 Task: Find connections with filter location Basni with filter topic #job with filter profile language Potuguese with filter current company Kotak Life with filter school BABU BANARASI DAS NORTHERN INDIA INSTITUTE OF TECHNOLOGY, LUCKNOW with filter industry Public Assistance Programs with filter service category Technical with filter keywords title Chief
Action: Mouse moved to (501, 65)
Screenshot: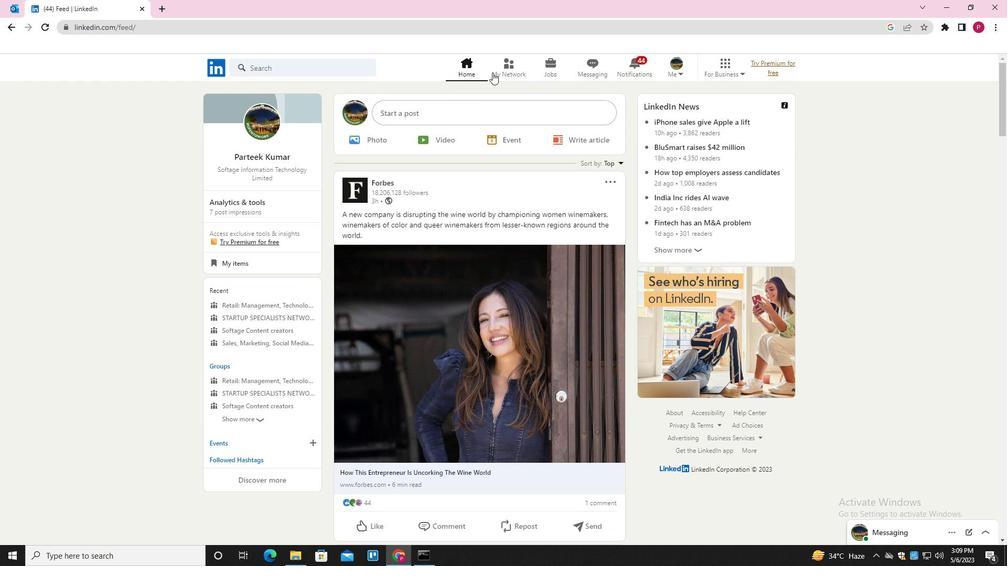 
Action: Mouse pressed left at (501, 65)
Screenshot: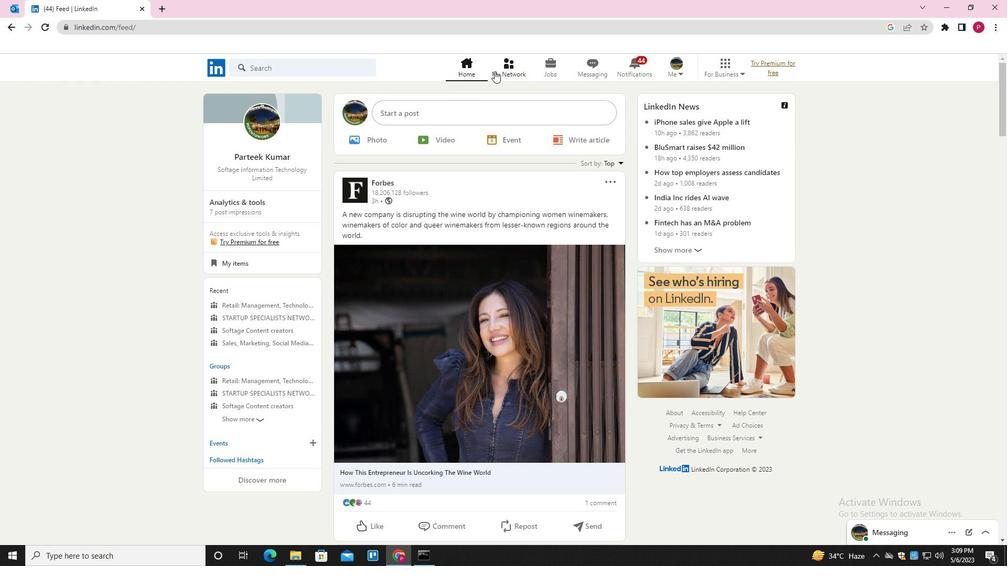 
Action: Mouse moved to (502, 74)
Screenshot: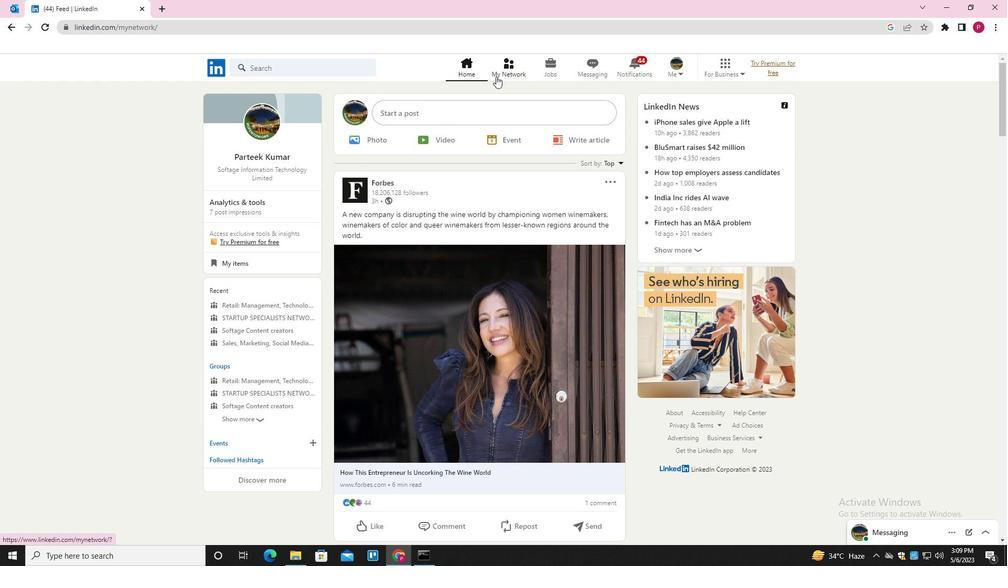 
Action: Mouse pressed left at (502, 74)
Screenshot: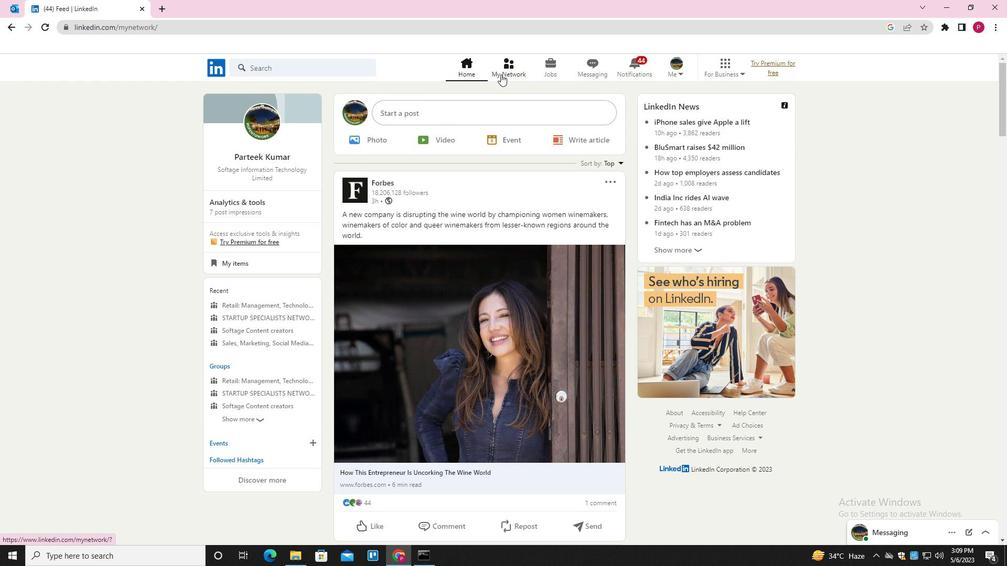 
Action: Mouse moved to (332, 127)
Screenshot: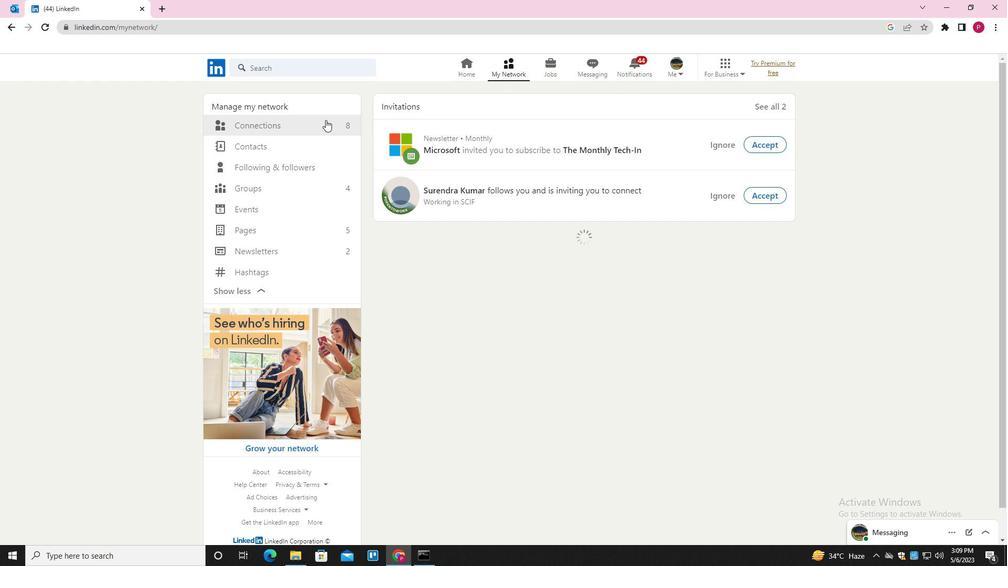 
Action: Mouse pressed left at (332, 127)
Screenshot: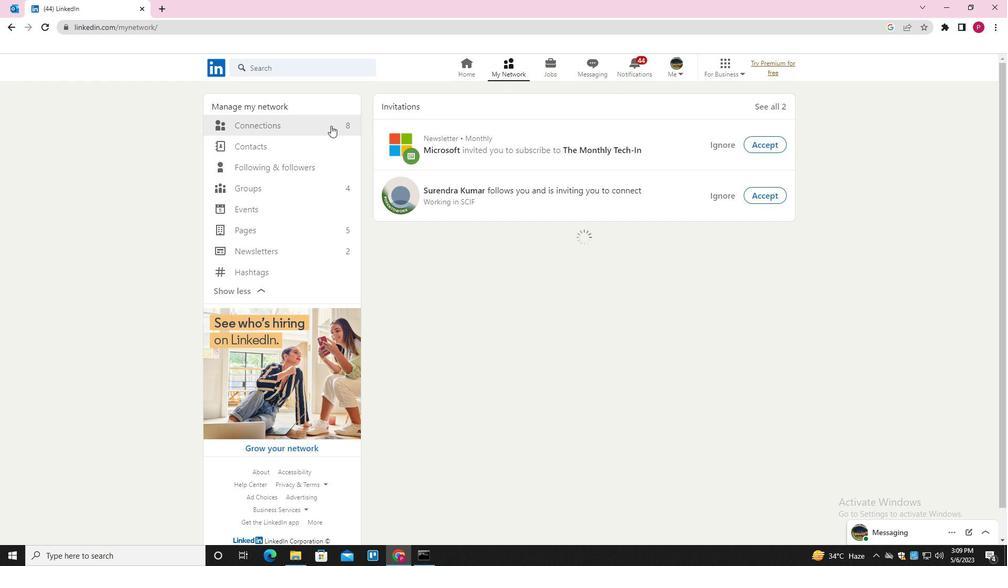 
Action: Mouse moved to (338, 127)
Screenshot: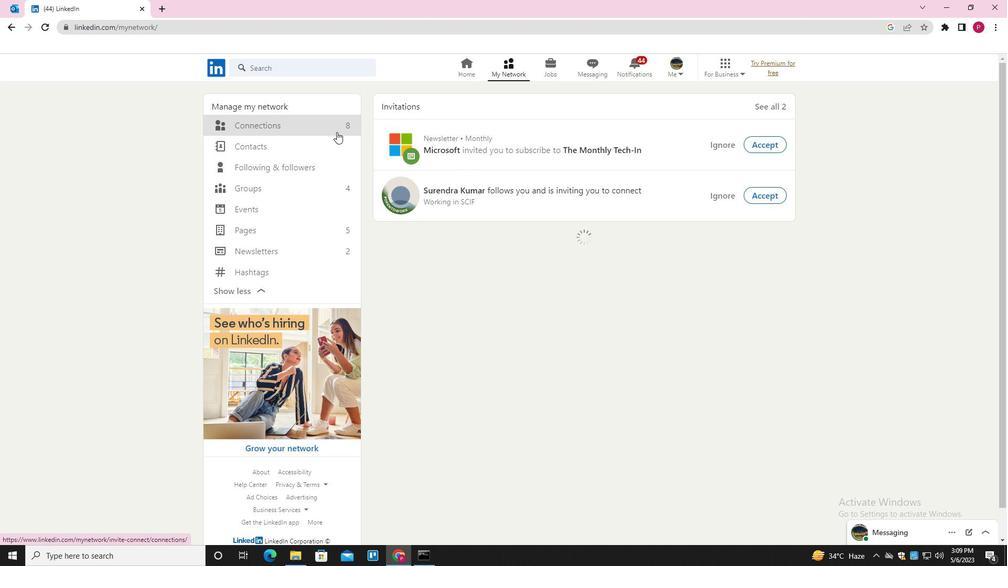 
Action: Mouse pressed left at (338, 127)
Screenshot: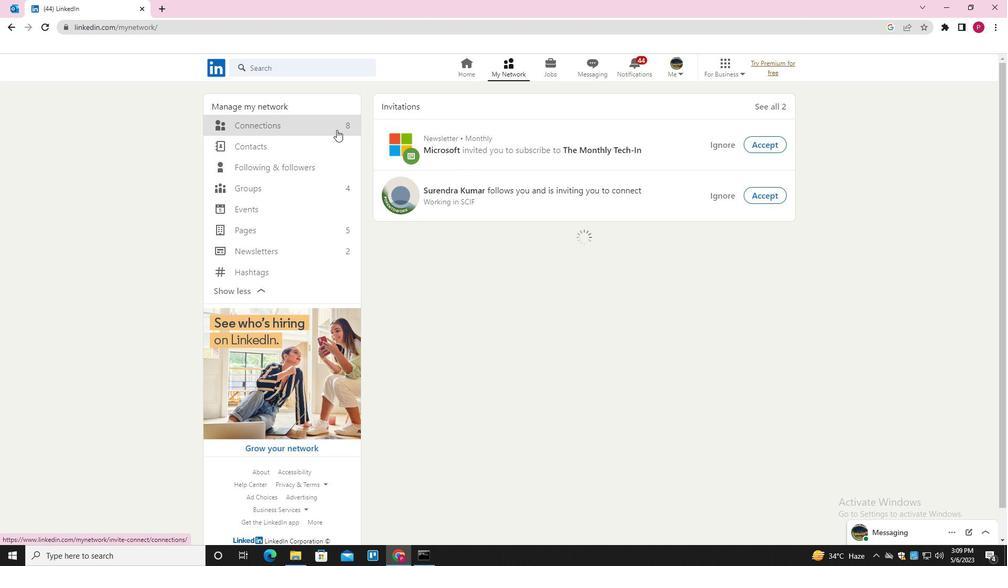 
Action: Mouse moved to (569, 118)
Screenshot: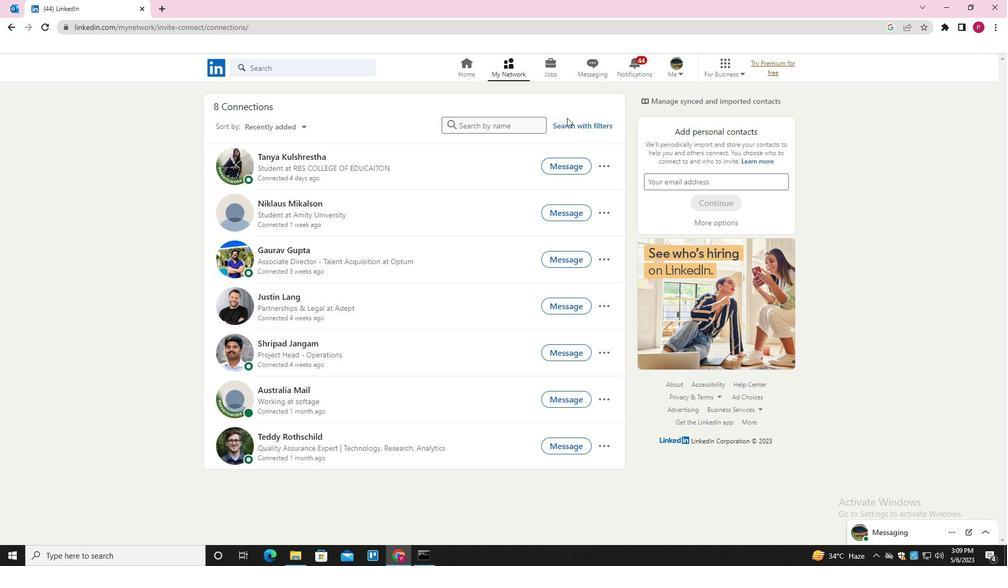 
Action: Mouse pressed left at (569, 118)
Screenshot: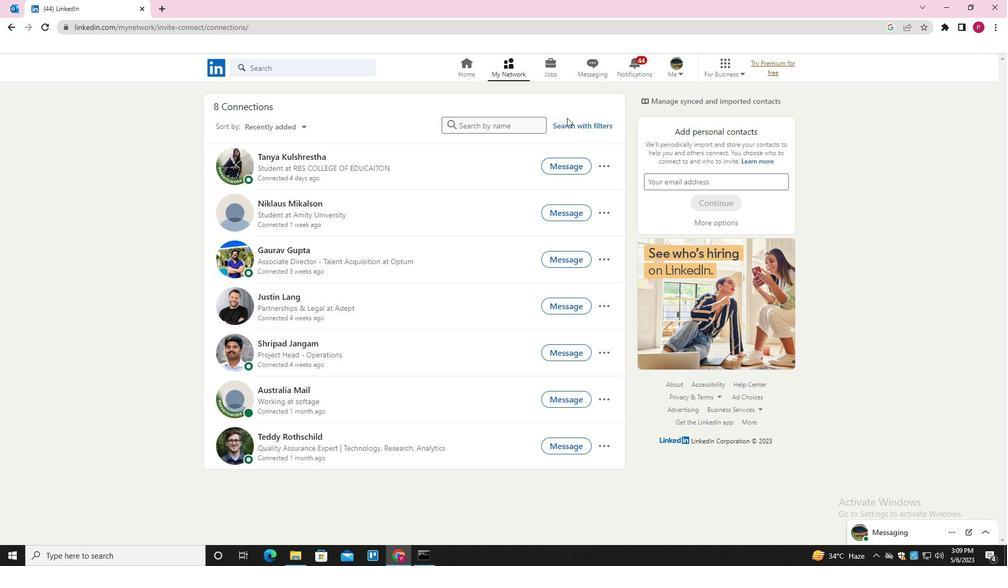 
Action: Mouse moved to (572, 121)
Screenshot: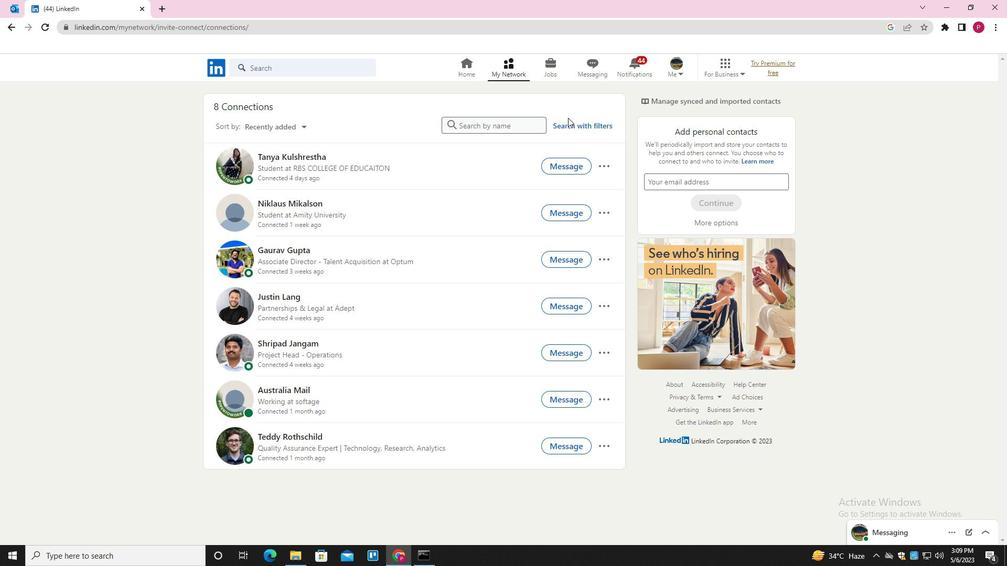 
Action: Mouse pressed left at (572, 121)
Screenshot: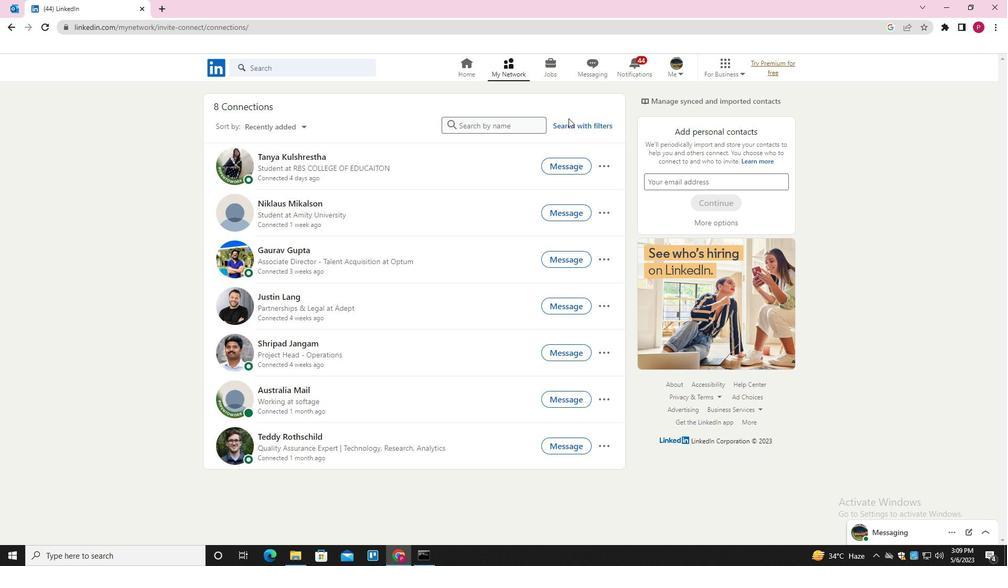 
Action: Mouse moved to (537, 94)
Screenshot: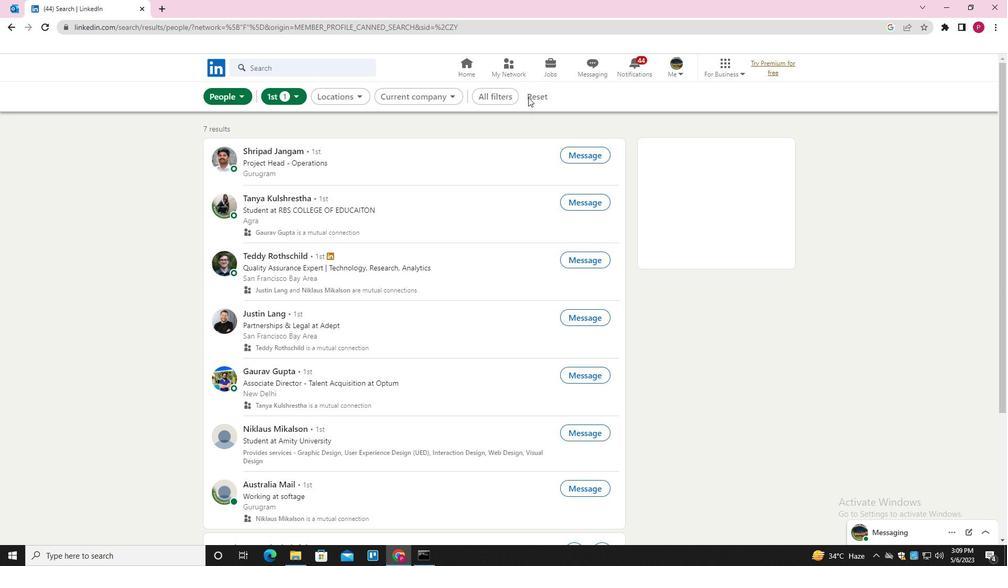 
Action: Mouse pressed left at (537, 94)
Screenshot: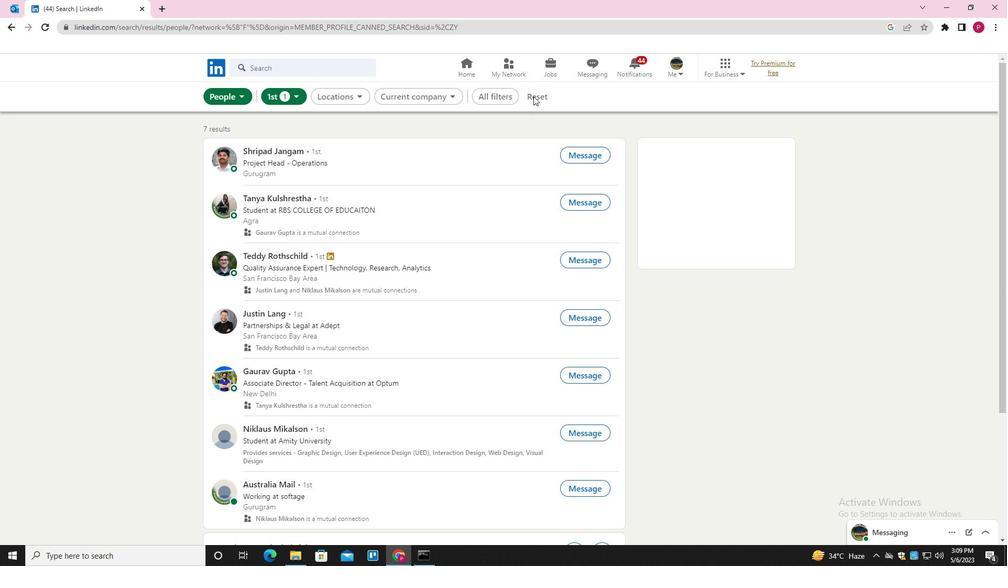 
Action: Mouse moved to (512, 96)
Screenshot: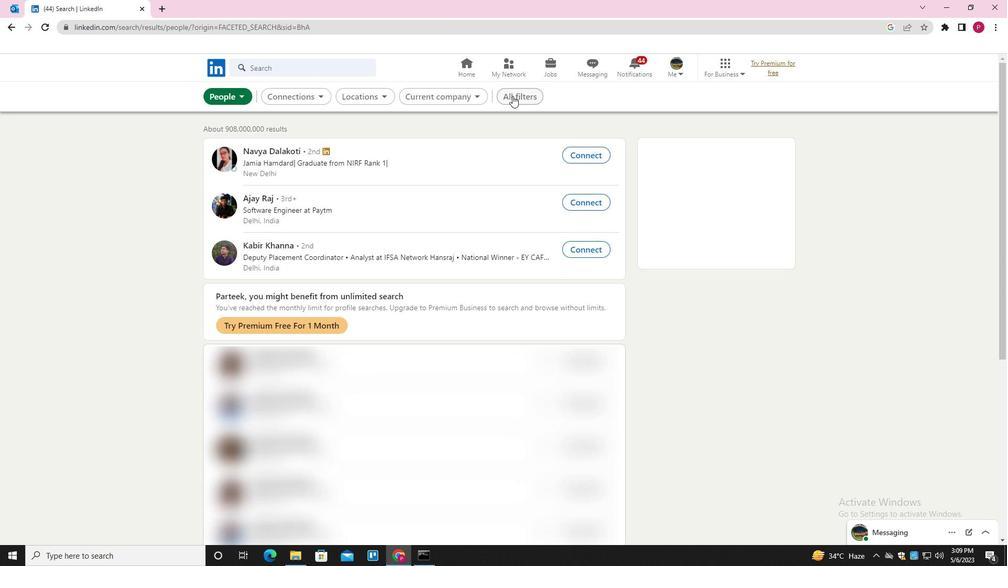 
Action: Mouse pressed left at (512, 96)
Screenshot: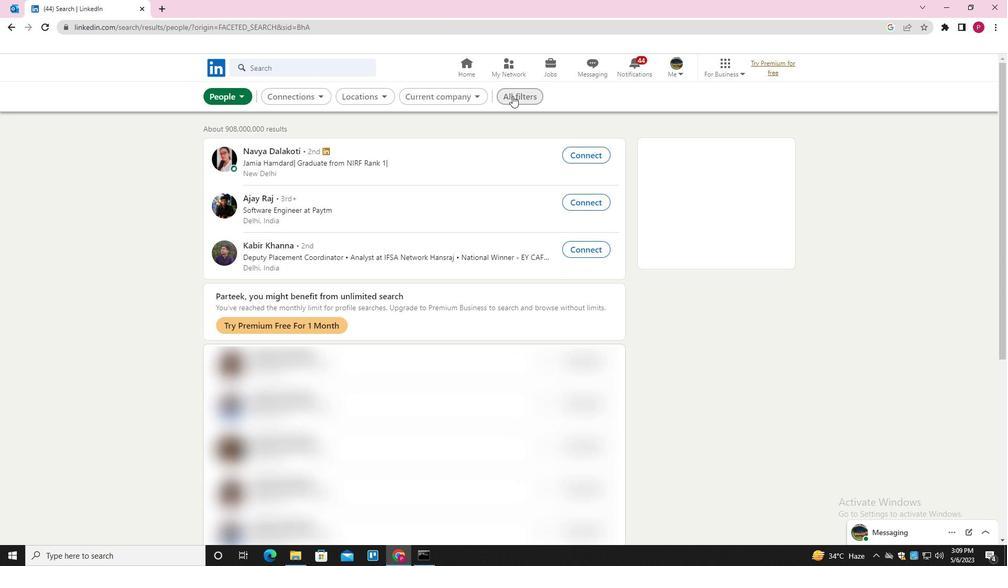 
Action: Mouse moved to (877, 302)
Screenshot: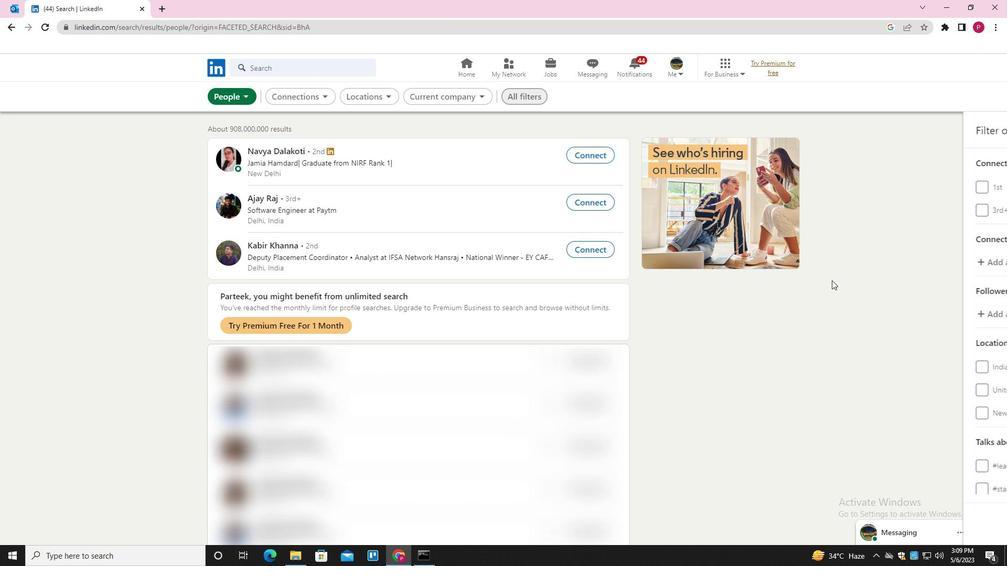 
Action: Mouse scrolled (877, 301) with delta (0, 0)
Screenshot: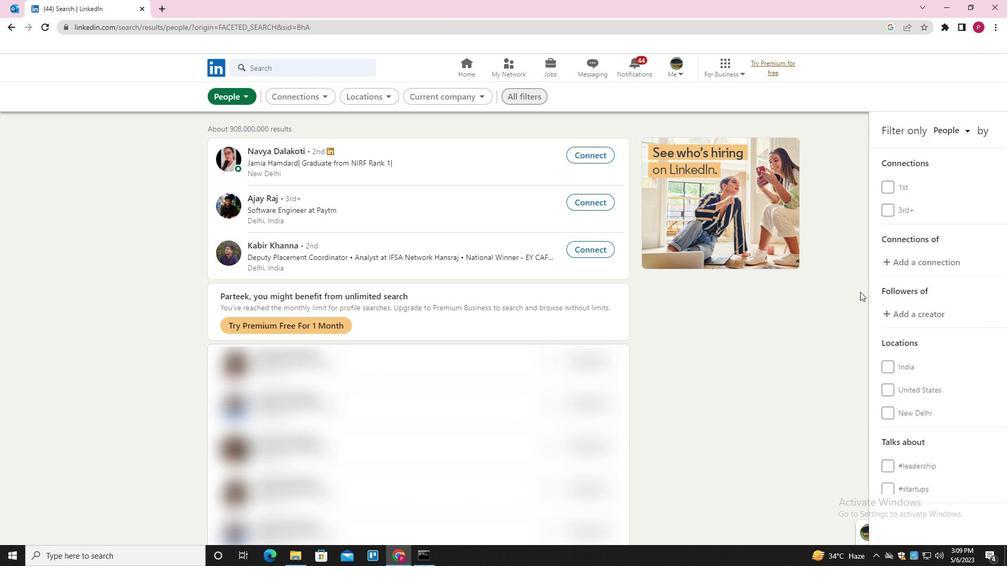 
Action: Mouse moved to (878, 303)
Screenshot: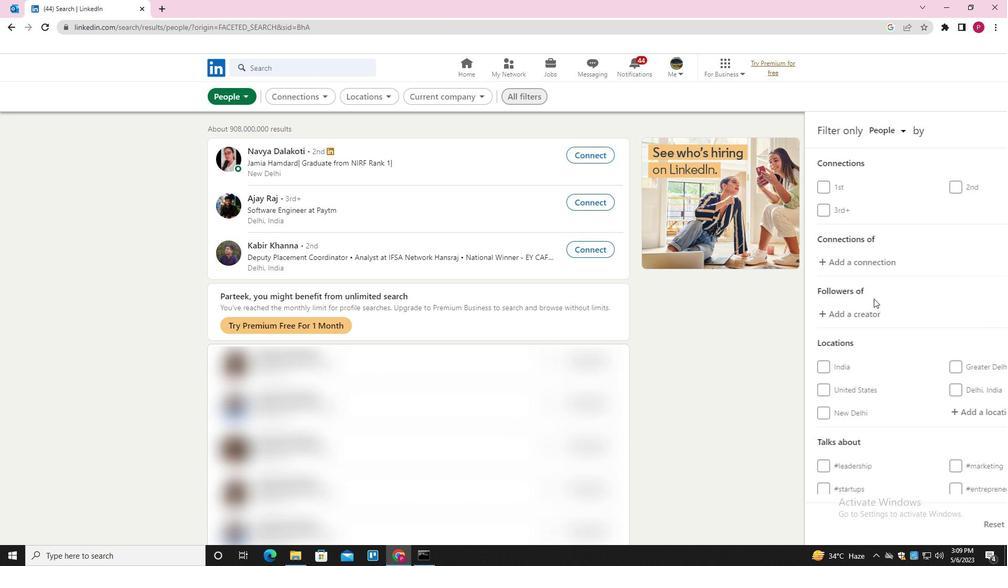 
Action: Mouse scrolled (878, 303) with delta (0, 0)
Screenshot: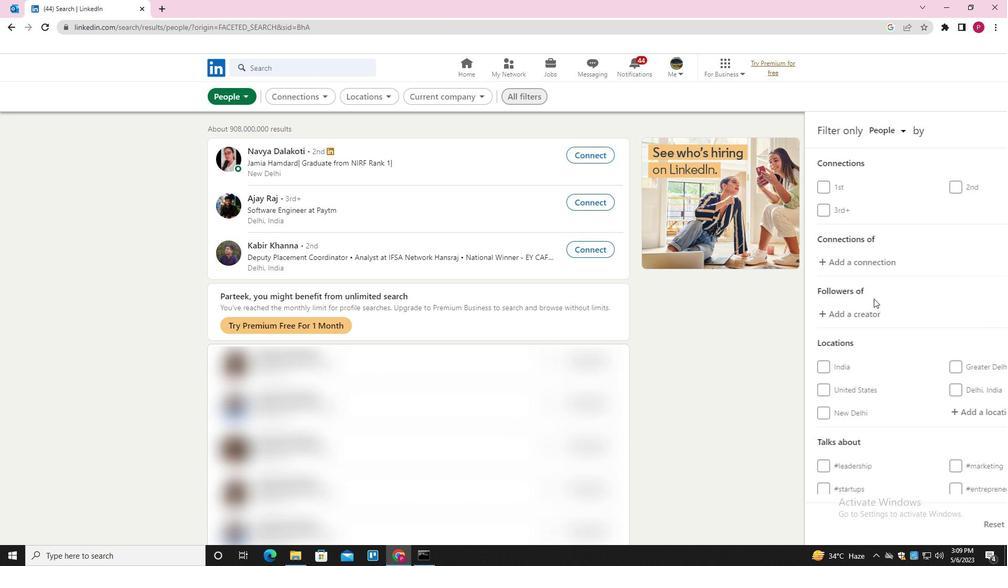 
Action: Mouse moved to (879, 307)
Screenshot: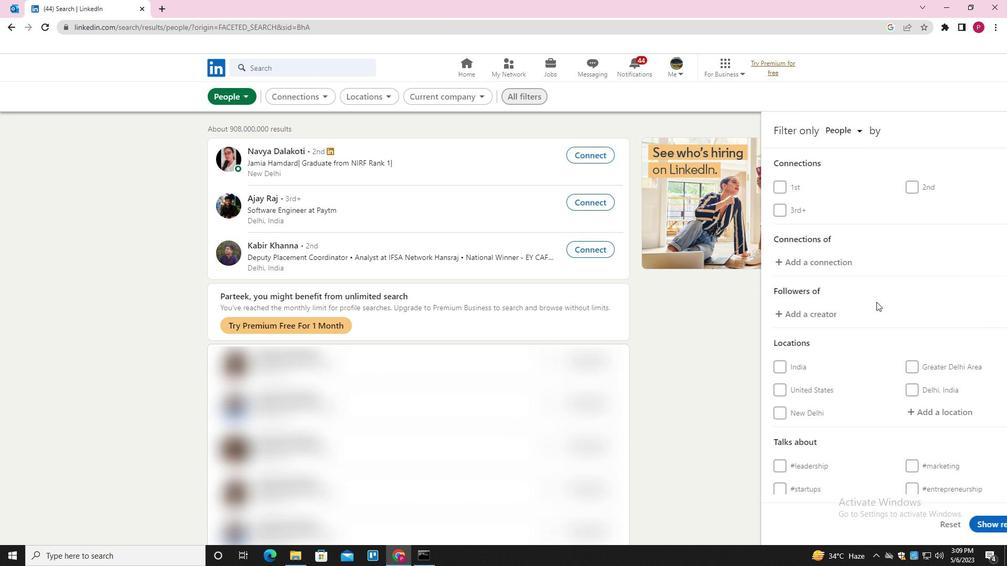 
Action: Mouse scrolled (879, 306) with delta (0, 0)
Screenshot: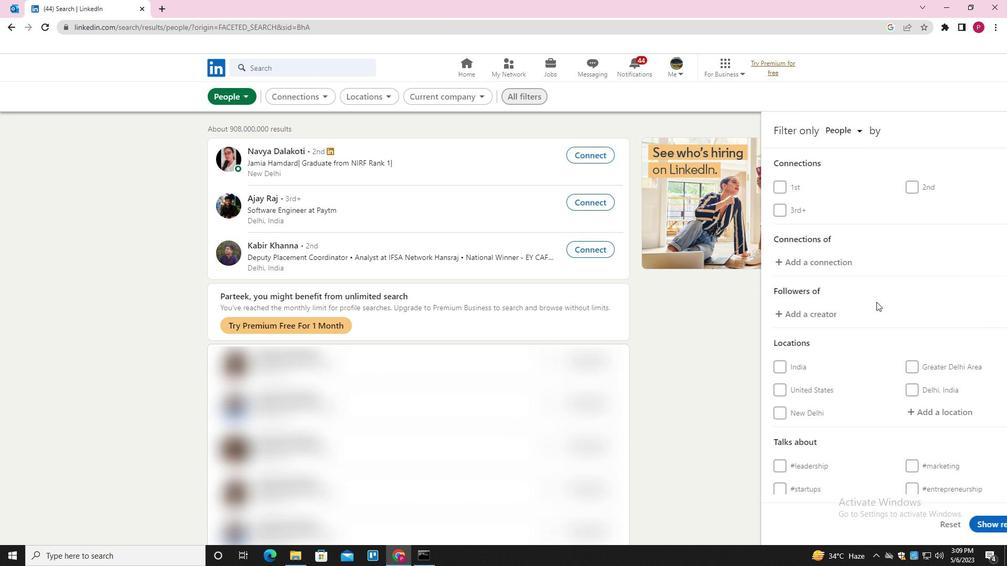 
Action: Mouse moved to (905, 250)
Screenshot: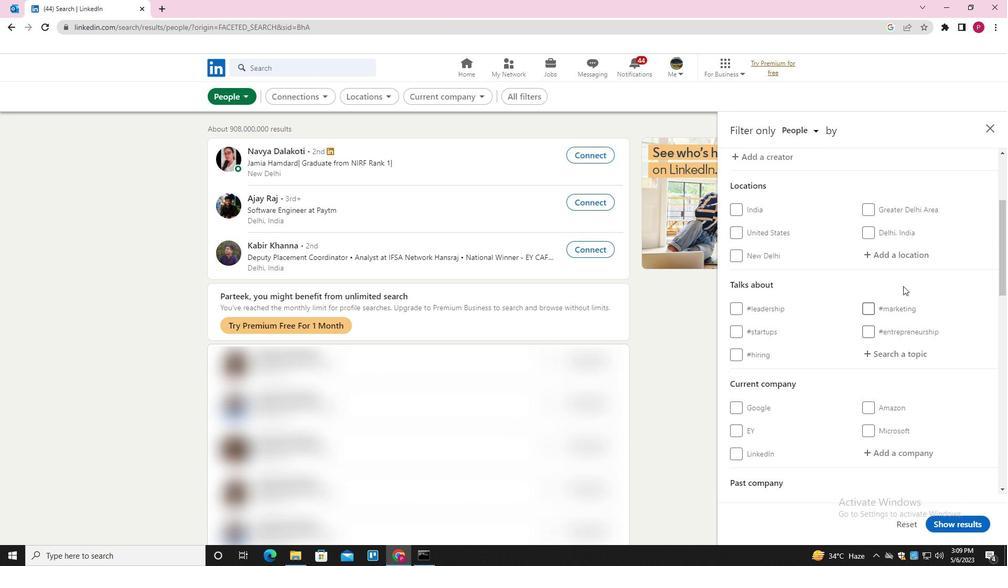
Action: Mouse pressed left at (905, 250)
Screenshot: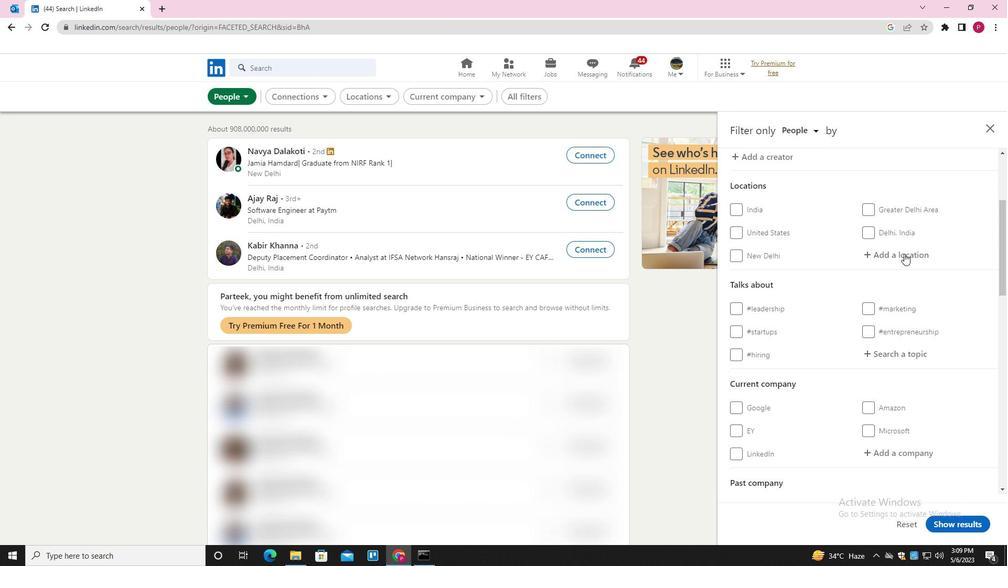 
Action: Key pressed <Key.shift><Key.shift><Key.shift><Key.shift><Key.shift><Key.shift><Key.shift><Key.shift><Key.shift><Key.shift><Key.shift><Key.shift><Key.shift><Key.shift><Key.shift>N<Key.backspace>BASNI
Screenshot: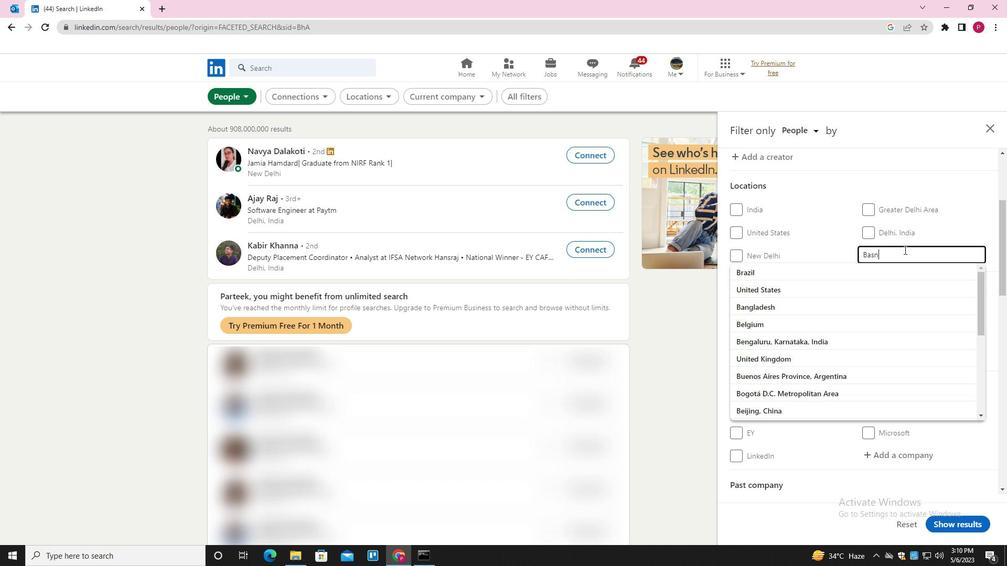 
Action: Mouse moved to (917, 280)
Screenshot: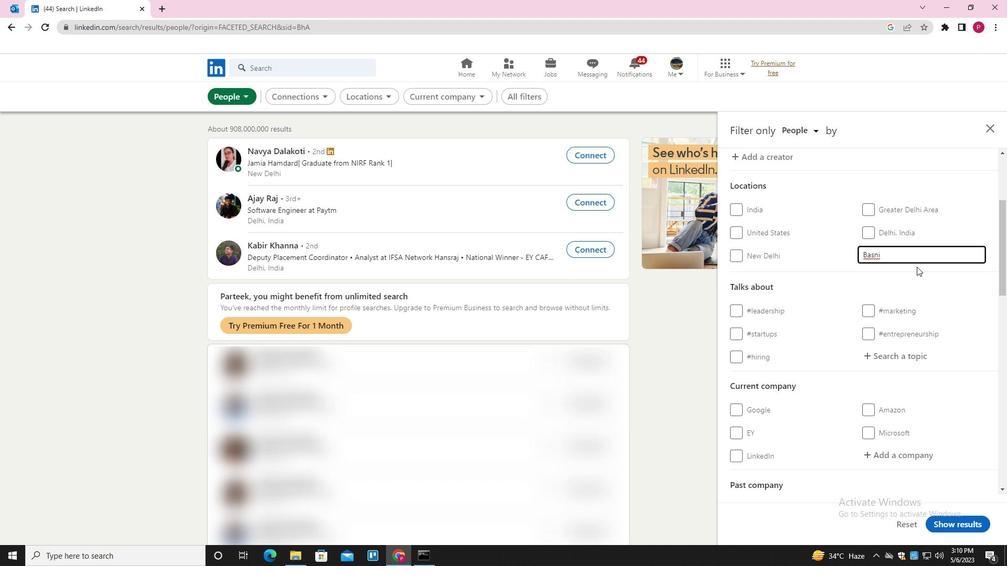 
Action: Mouse scrolled (917, 280) with delta (0, 0)
Screenshot: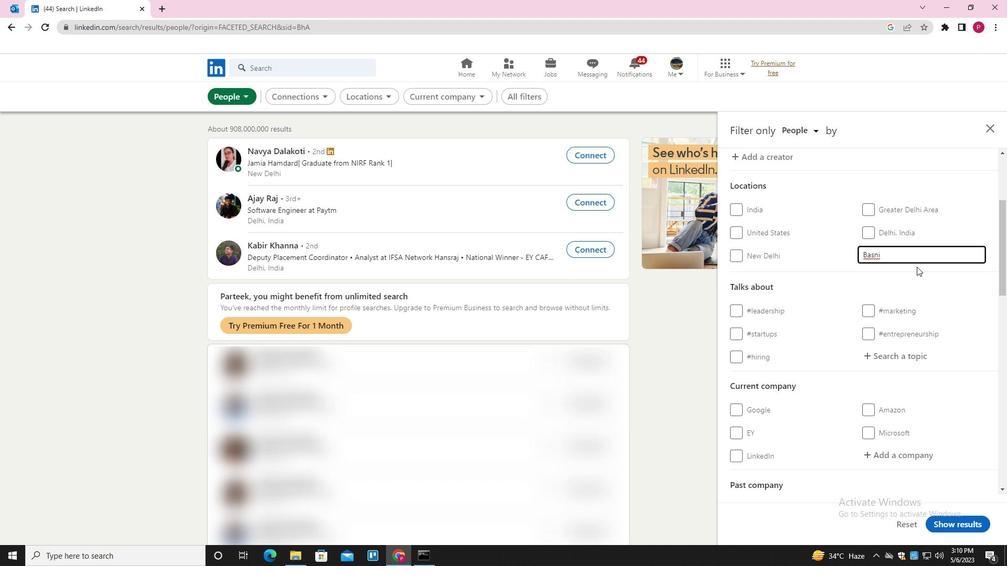 
Action: Mouse moved to (916, 284)
Screenshot: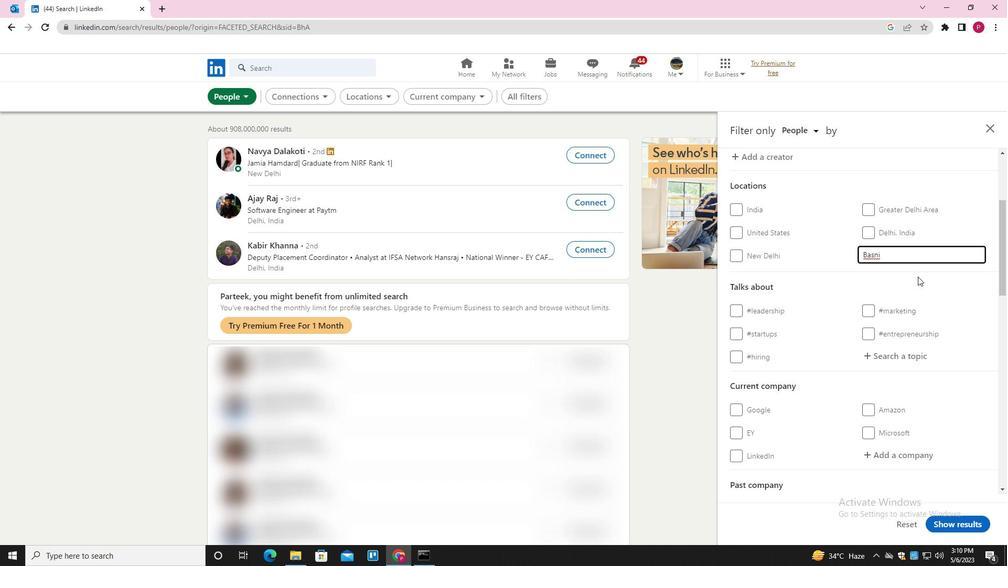 
Action: Mouse scrolled (916, 283) with delta (0, 0)
Screenshot: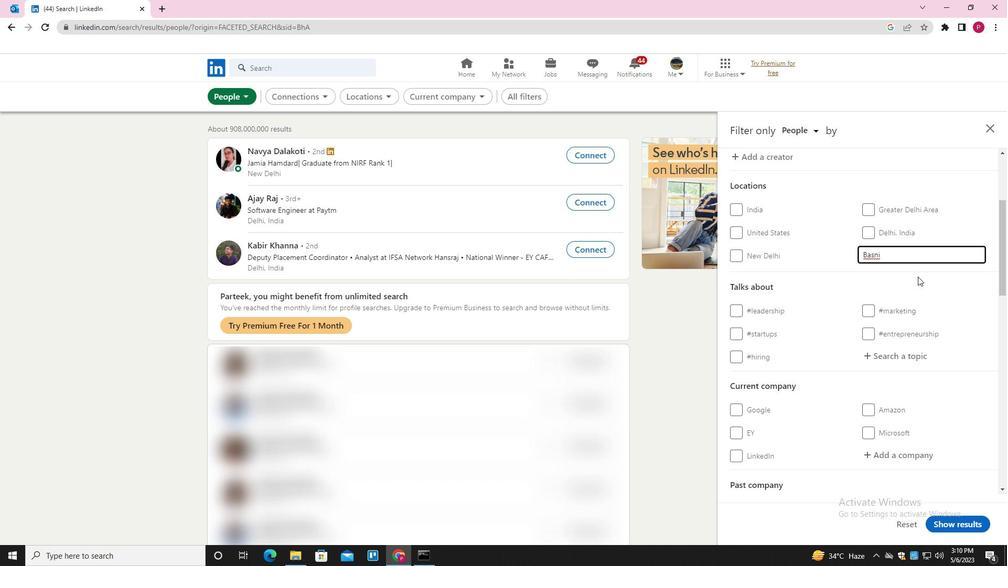 
Action: Mouse moved to (891, 253)
Screenshot: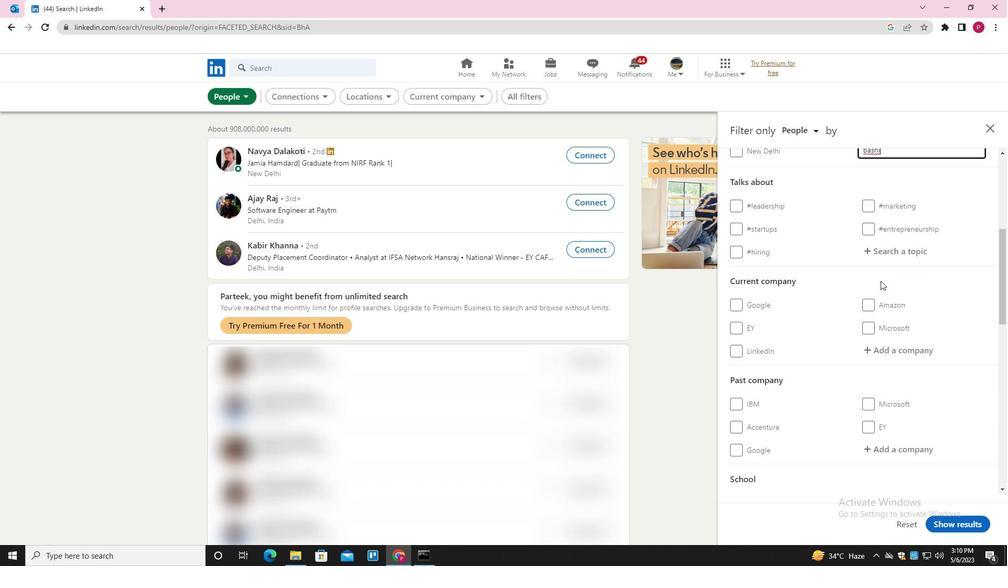 
Action: Mouse pressed left at (891, 253)
Screenshot: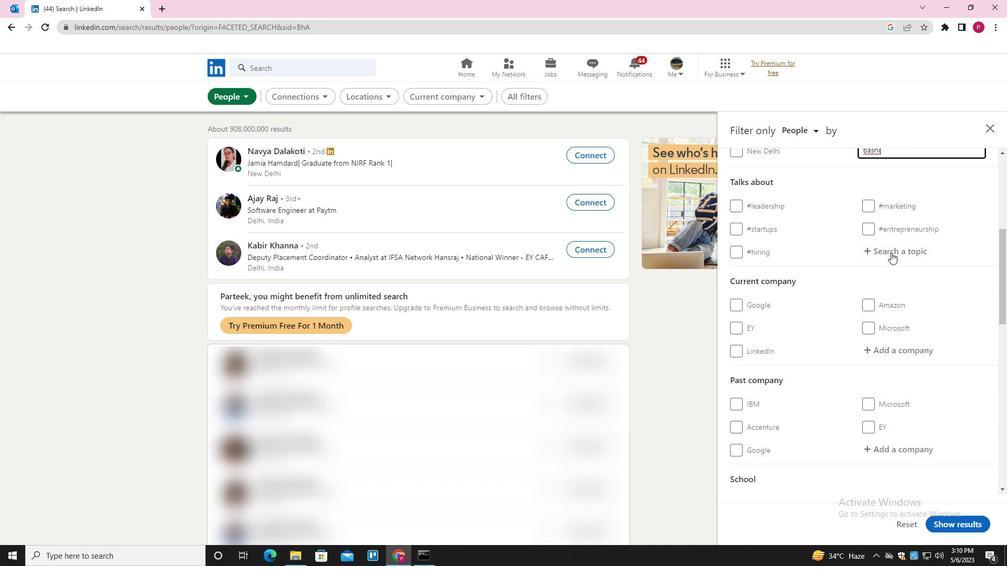 
Action: Key pressed JOB<Key.down><Key.enter>
Screenshot: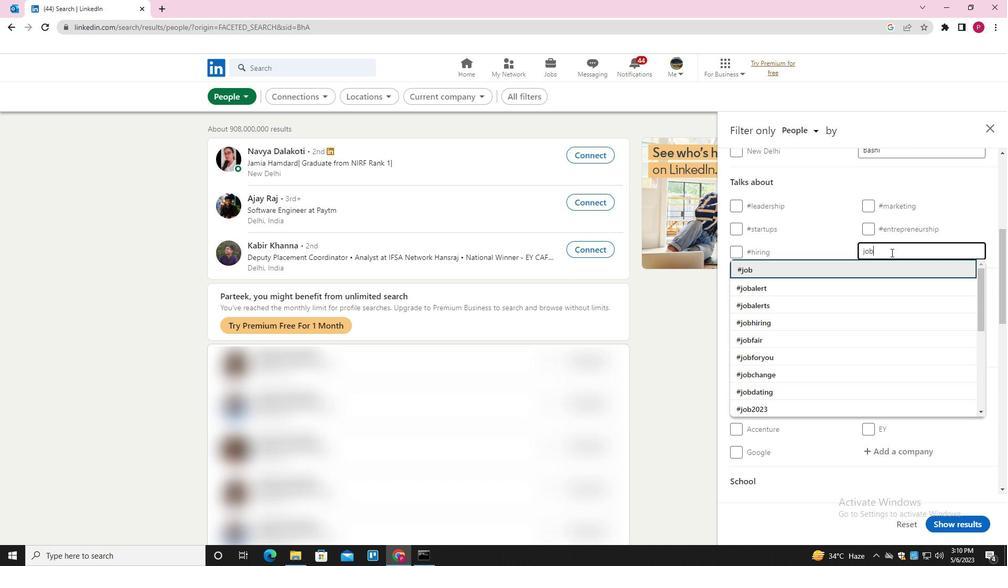 
Action: Mouse moved to (828, 303)
Screenshot: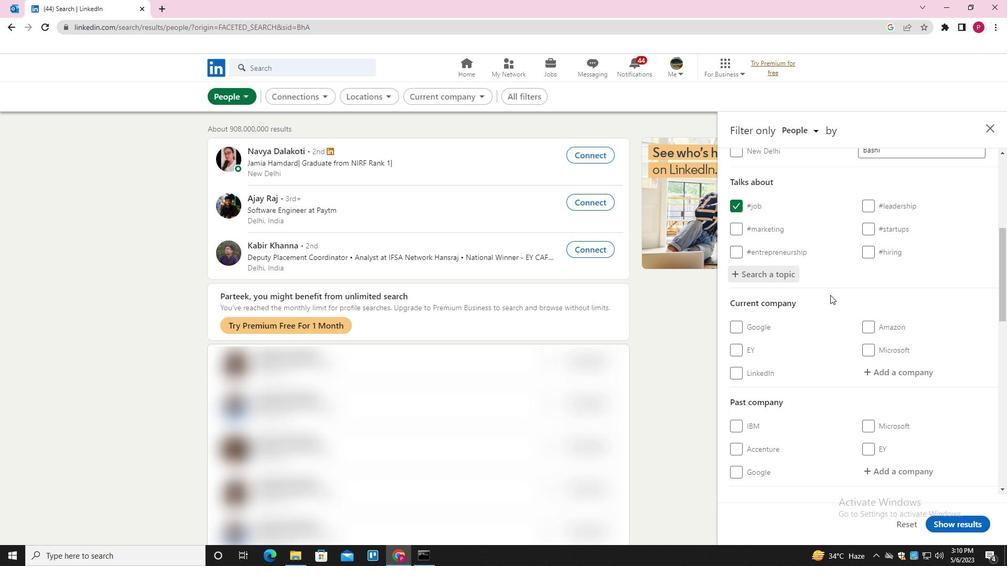 
Action: Mouse scrolled (828, 303) with delta (0, 0)
Screenshot: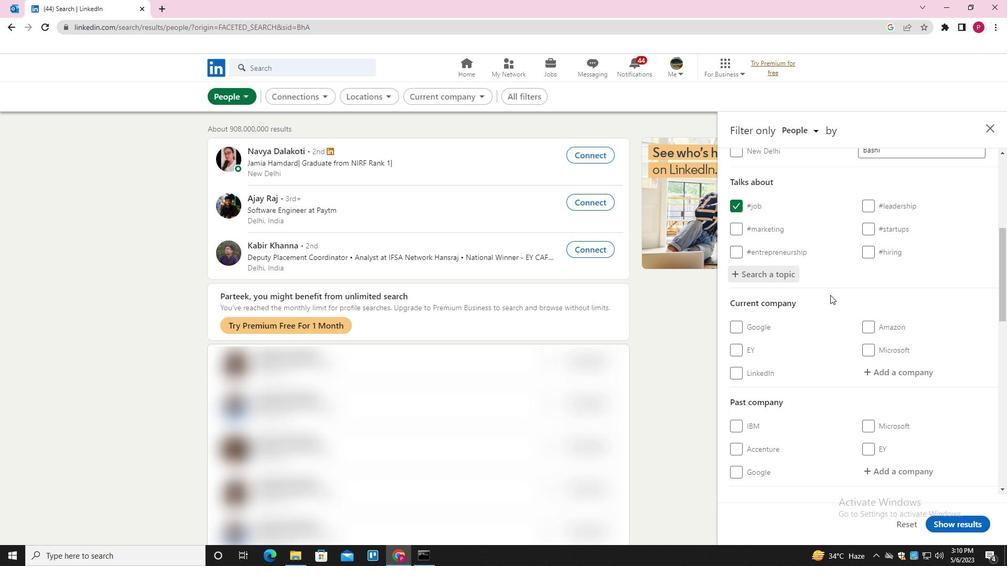 
Action: Mouse moved to (828, 307)
Screenshot: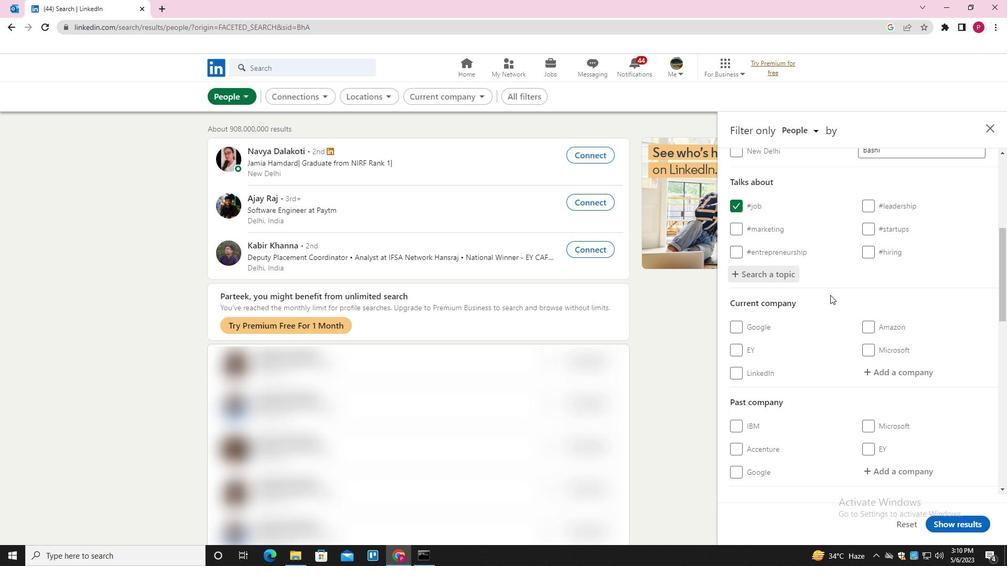 
Action: Mouse scrolled (828, 306) with delta (0, 0)
Screenshot: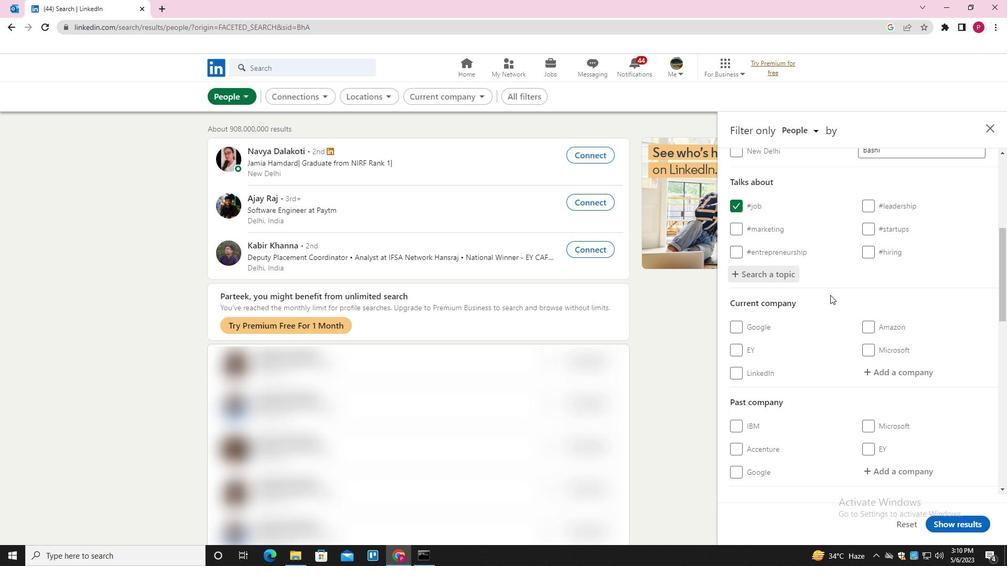
Action: Mouse moved to (828, 308)
Screenshot: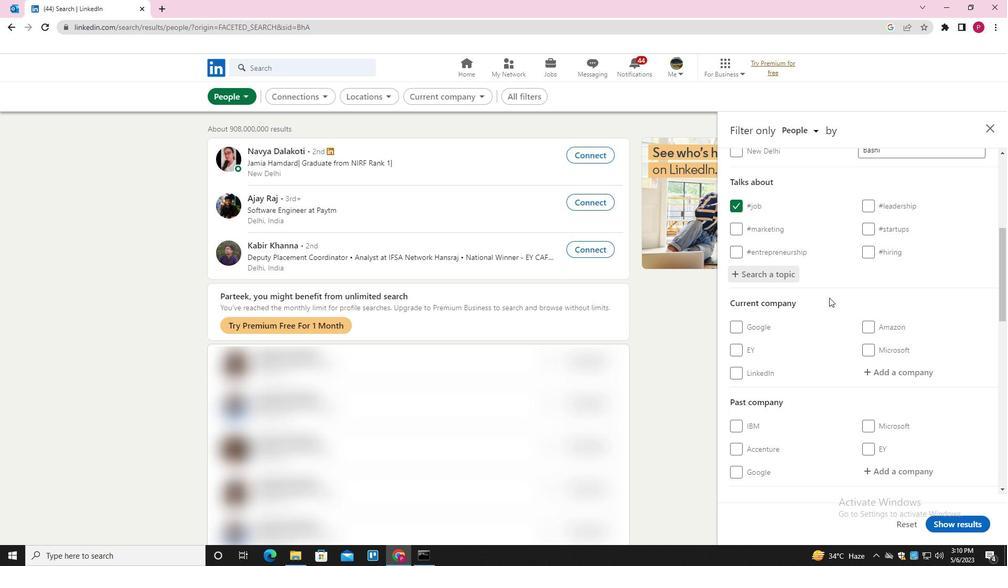 
Action: Mouse scrolled (828, 308) with delta (0, 0)
Screenshot: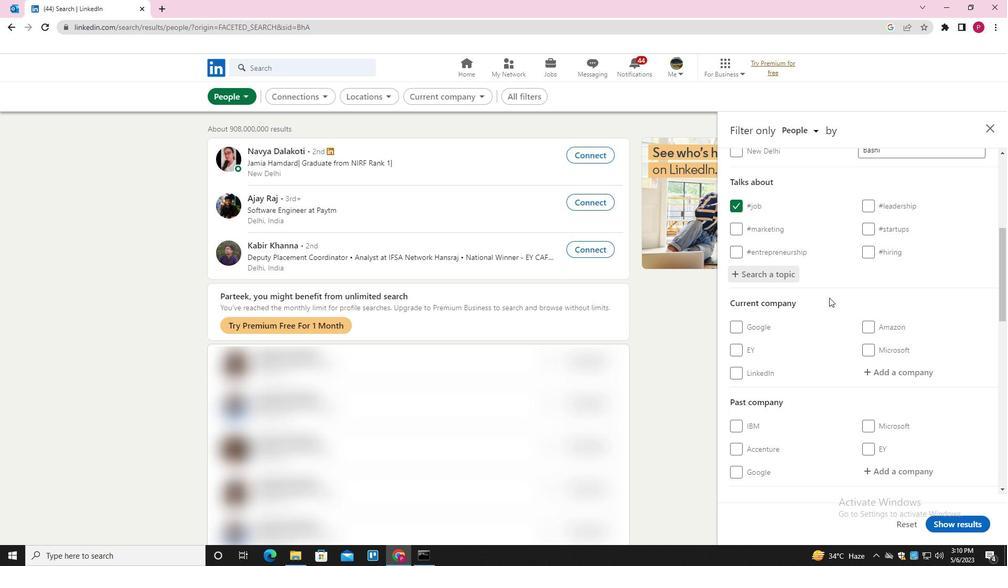 
Action: Mouse moved to (829, 313)
Screenshot: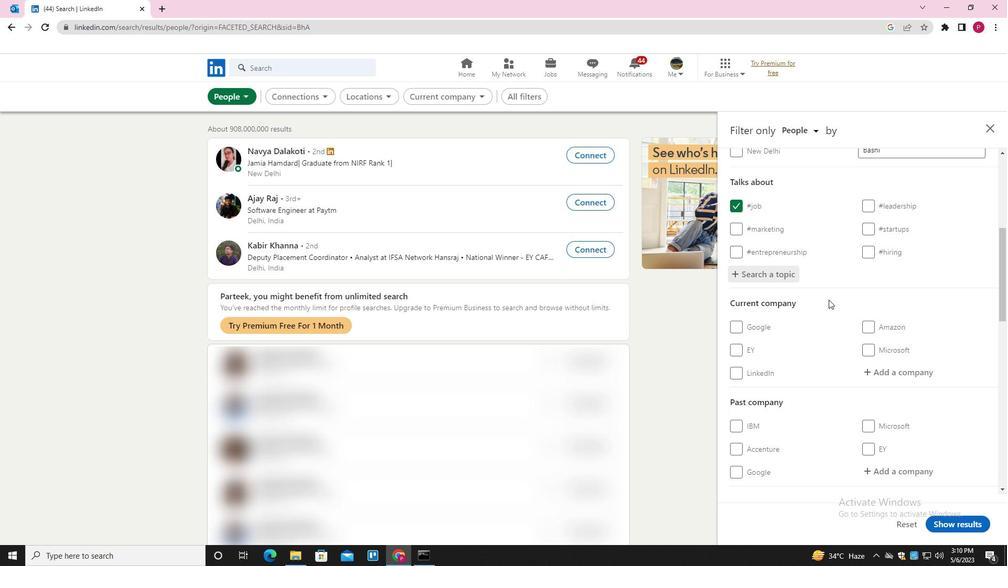 
Action: Mouse scrolled (829, 312) with delta (0, 0)
Screenshot: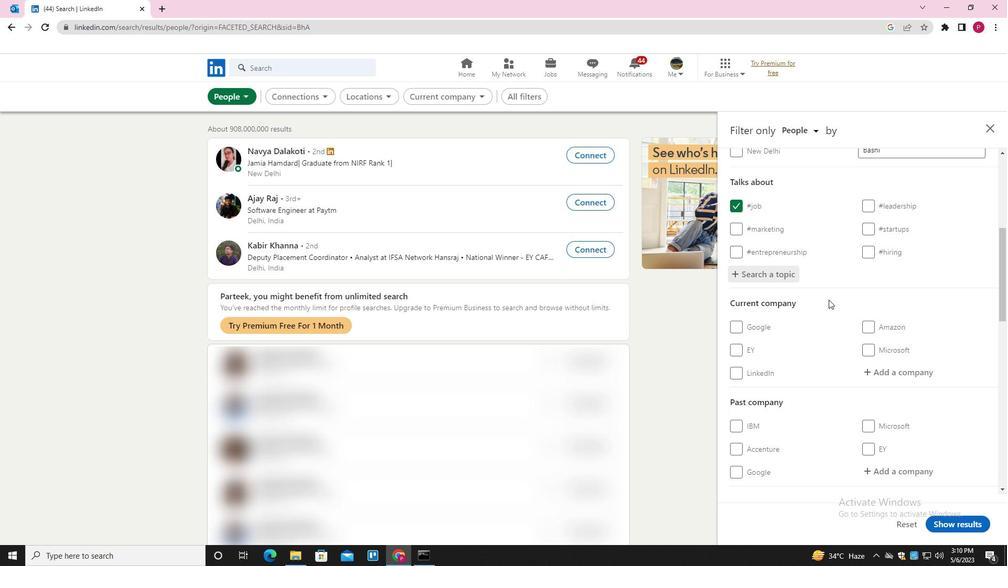 
Action: Mouse moved to (833, 383)
Screenshot: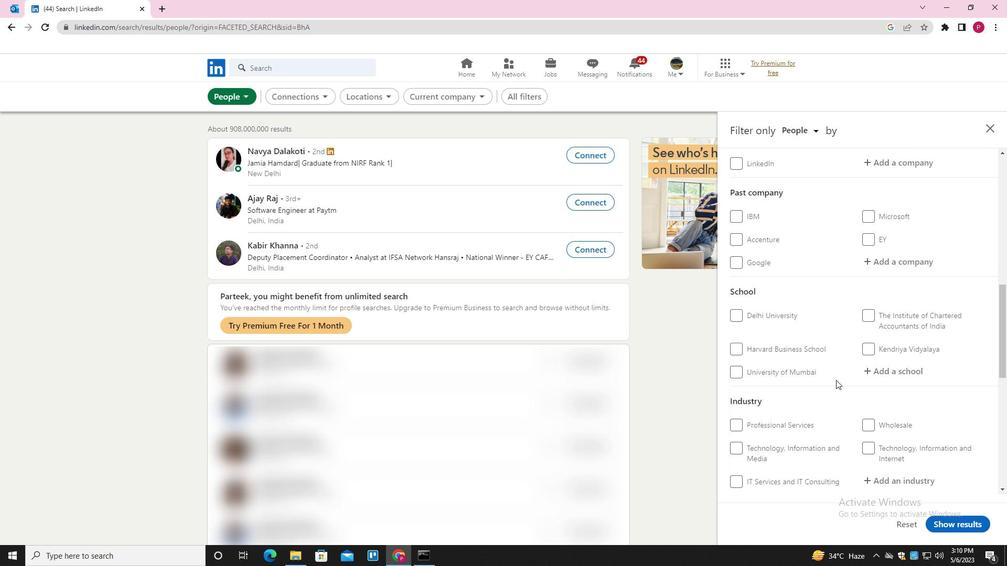 
Action: Mouse scrolled (833, 383) with delta (0, 0)
Screenshot: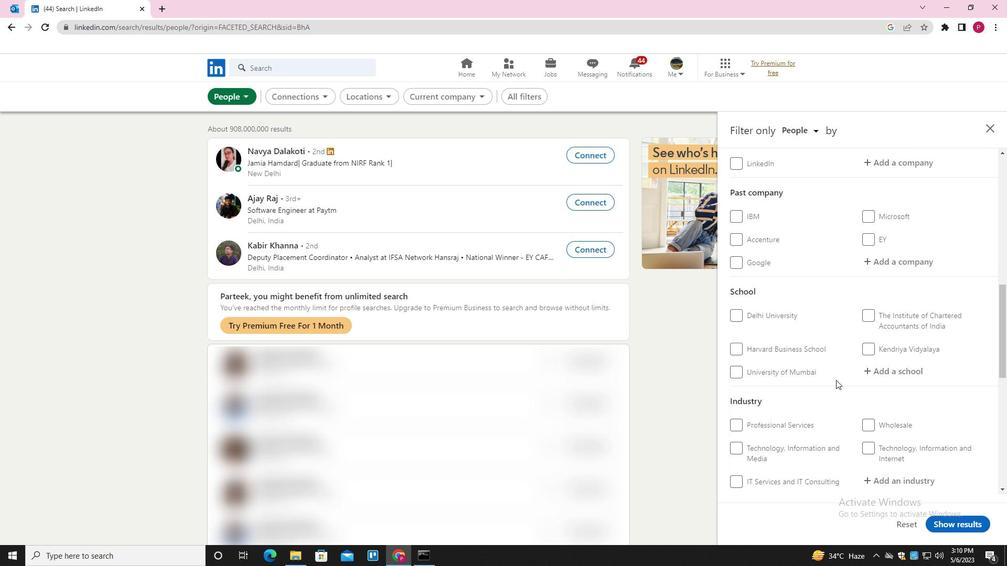 
Action: Mouse scrolled (833, 383) with delta (0, 0)
Screenshot: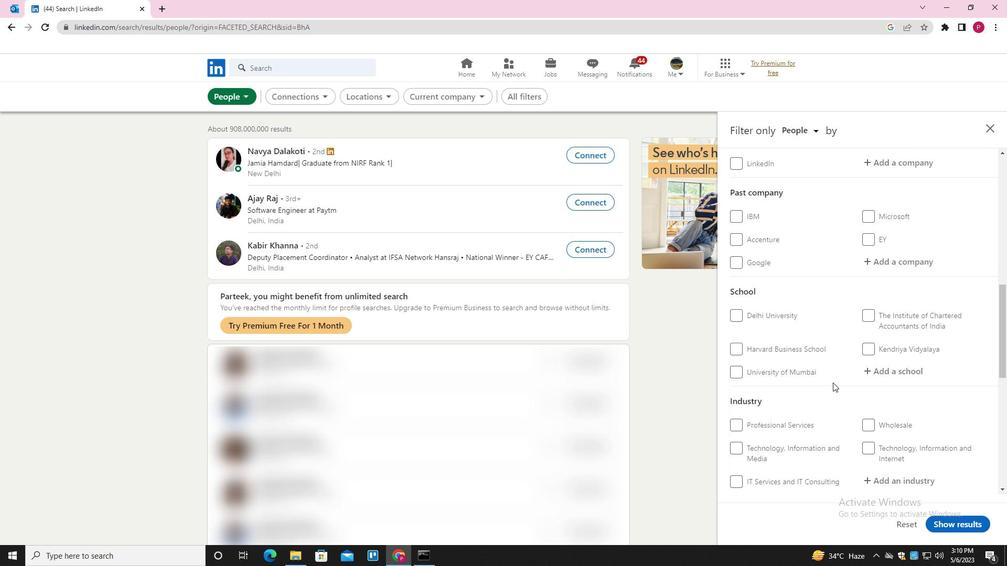
Action: Mouse scrolled (833, 383) with delta (0, 0)
Screenshot: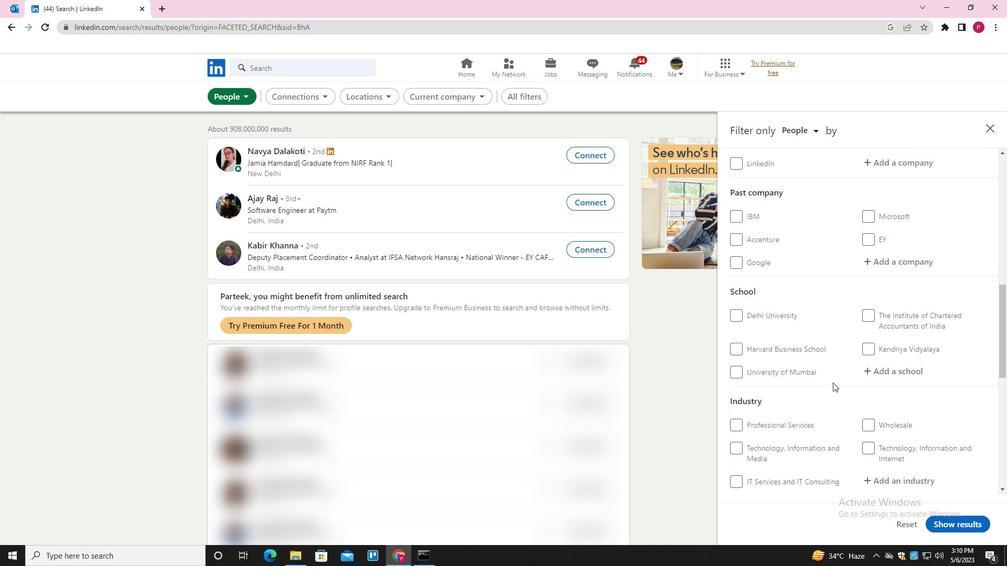 
Action: Mouse scrolled (833, 383) with delta (0, 0)
Screenshot: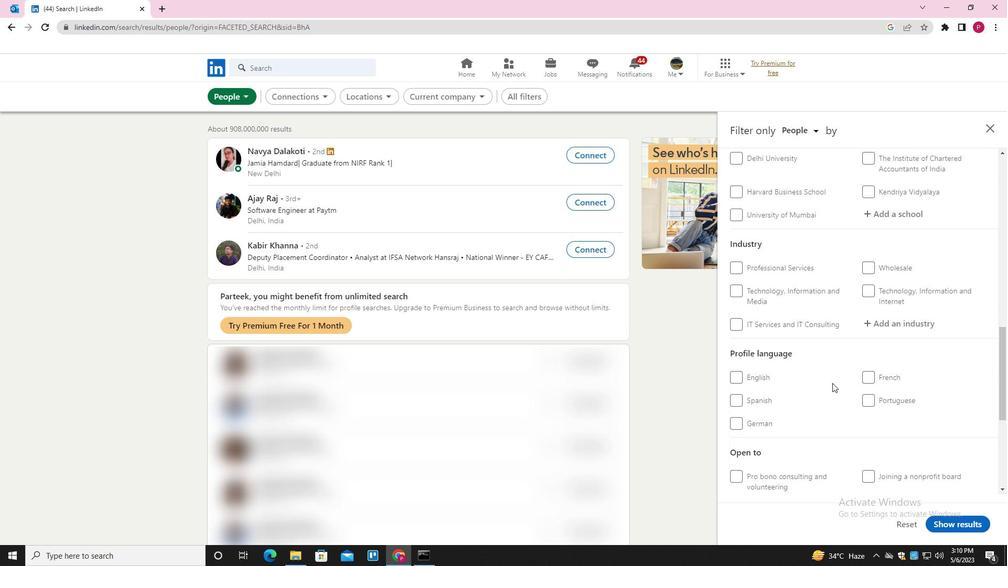
Action: Mouse moved to (877, 352)
Screenshot: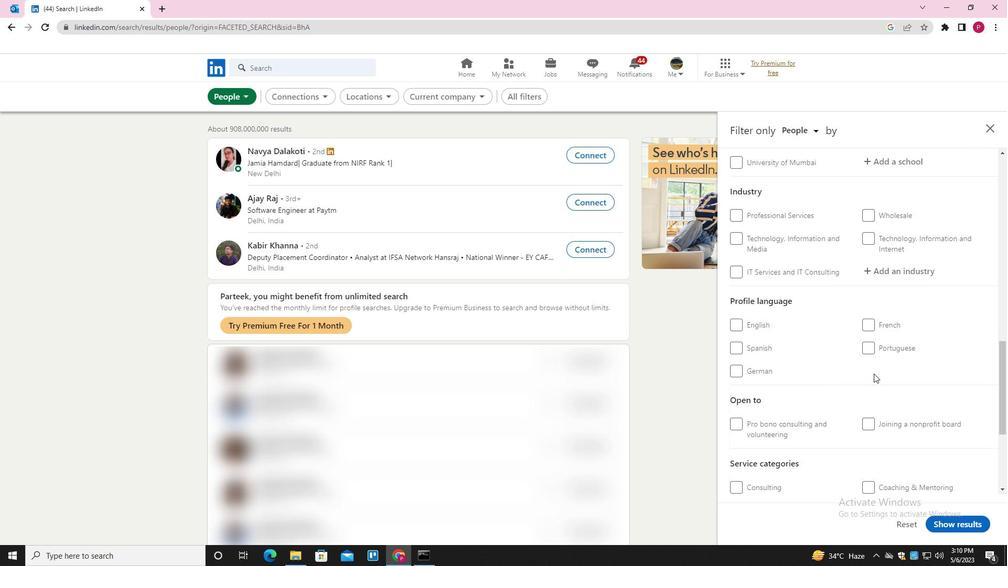 
Action: Mouse pressed left at (877, 352)
Screenshot: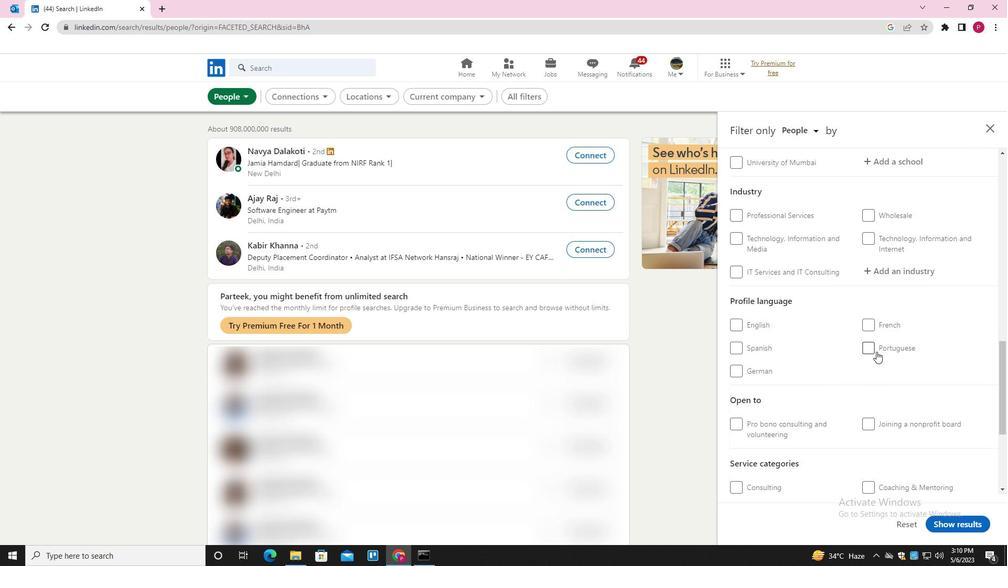 
Action: Mouse moved to (839, 373)
Screenshot: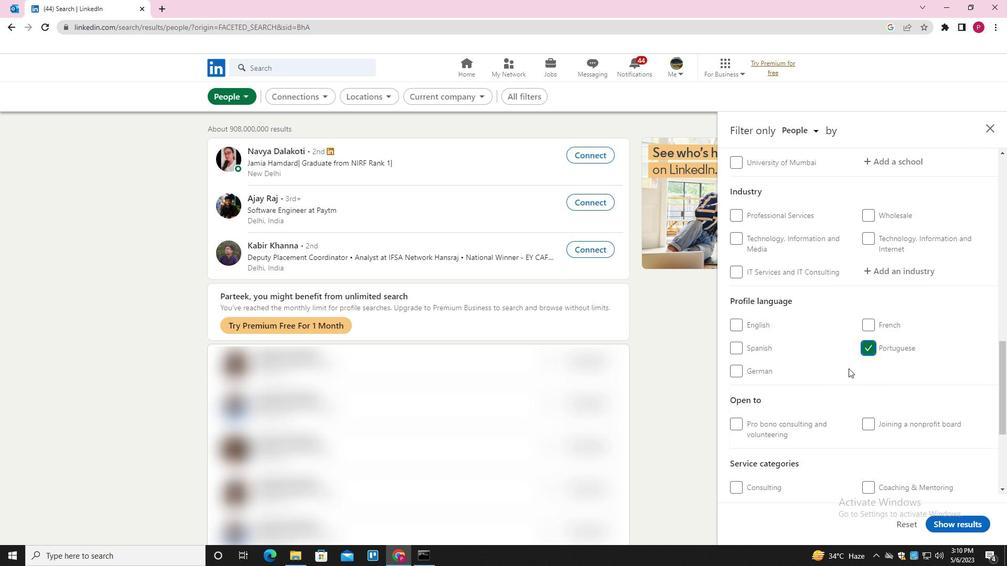 
Action: Mouse scrolled (839, 374) with delta (0, 0)
Screenshot: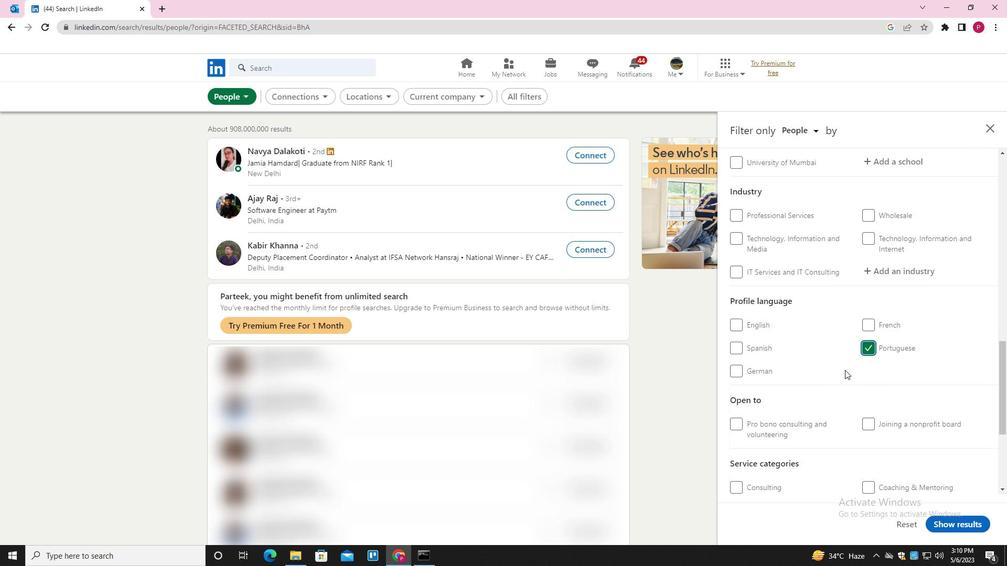 
Action: Mouse scrolled (839, 374) with delta (0, 0)
Screenshot: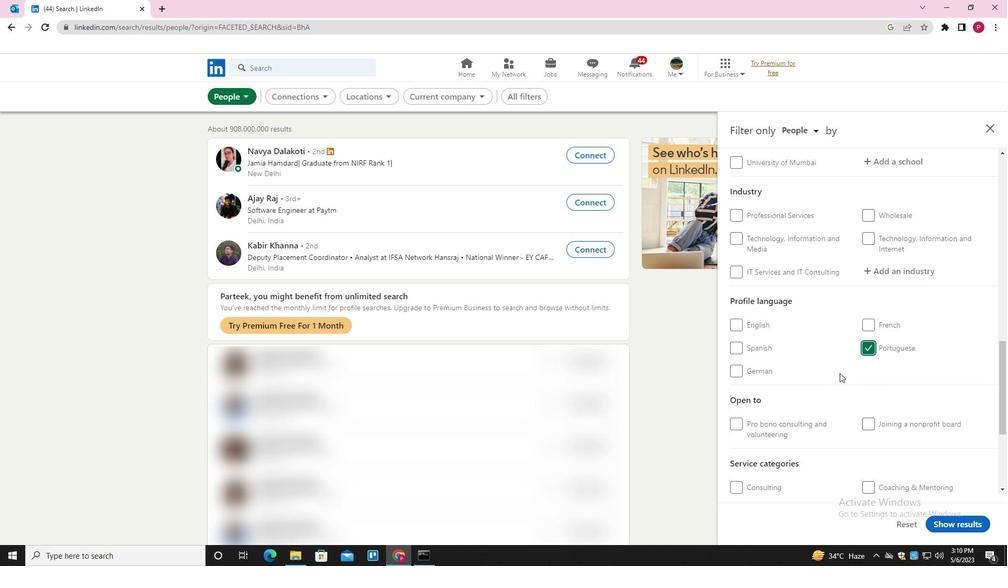 
Action: Mouse scrolled (839, 374) with delta (0, 0)
Screenshot: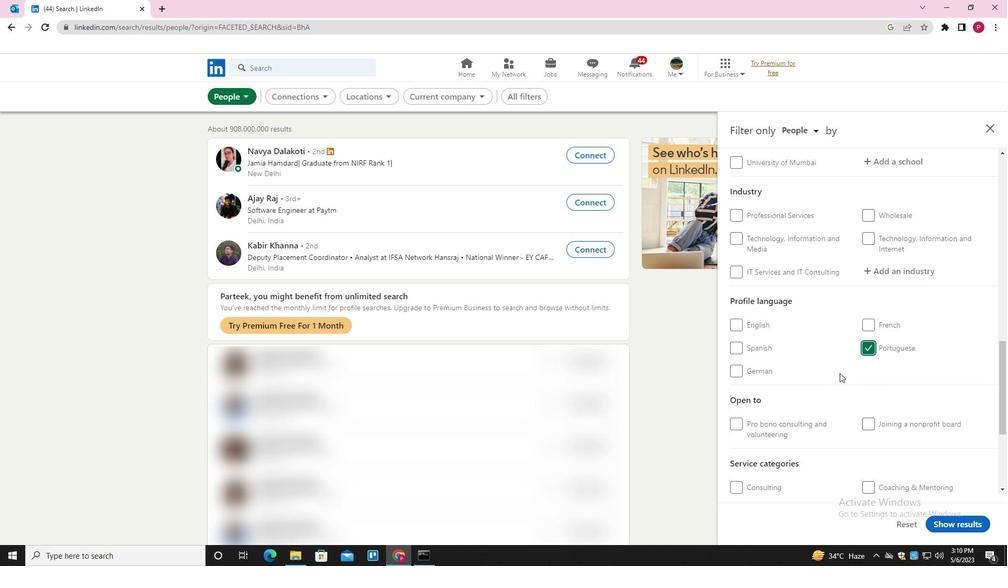 
Action: Mouse scrolled (839, 374) with delta (0, 0)
Screenshot: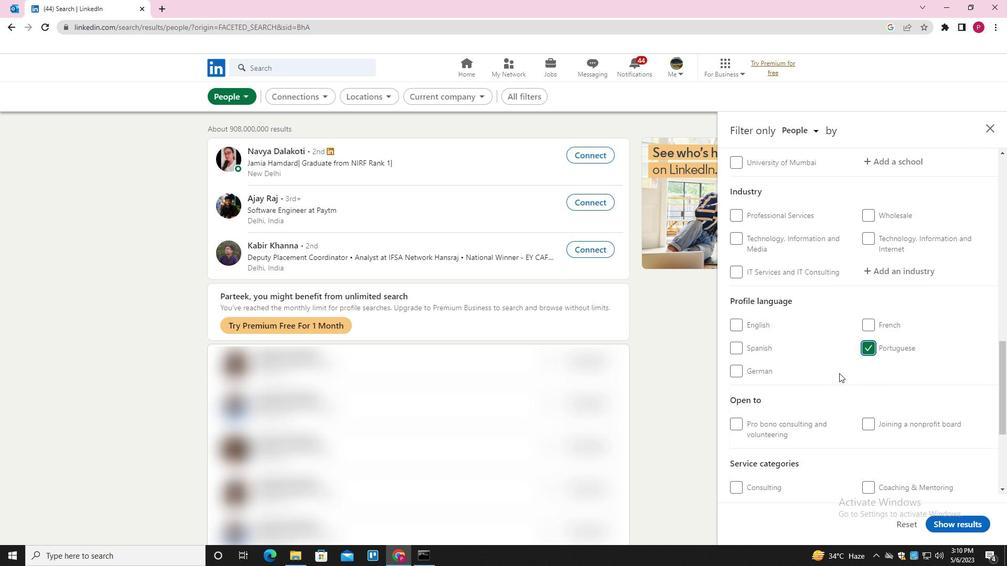 
Action: Mouse scrolled (839, 374) with delta (0, 0)
Screenshot: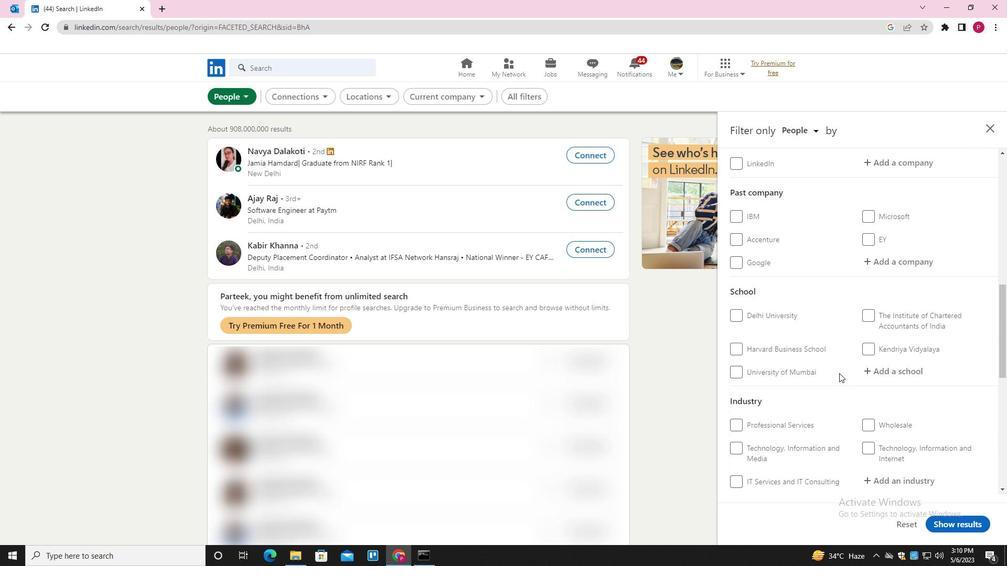 
Action: Mouse scrolled (839, 374) with delta (0, 0)
Screenshot: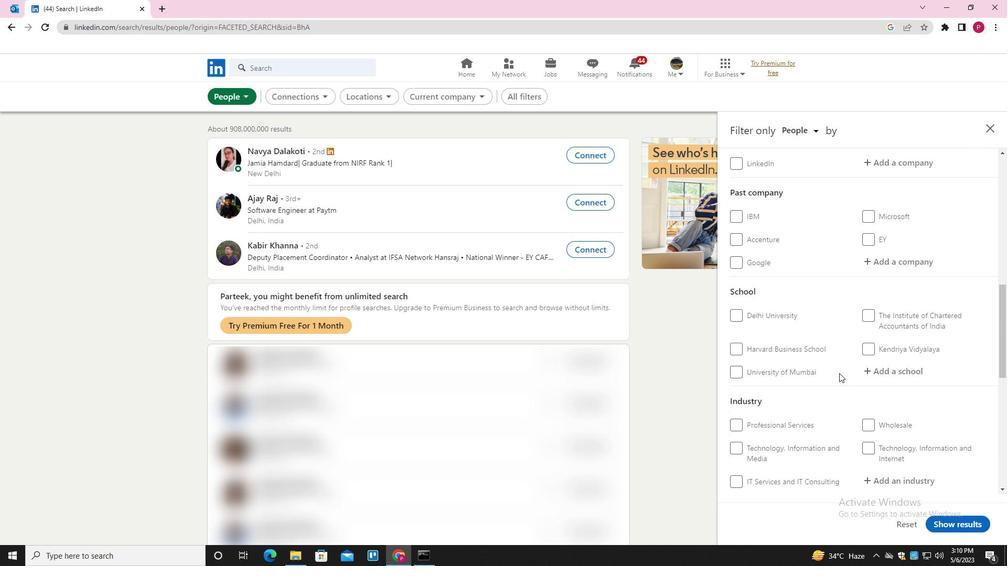 
Action: Mouse scrolled (839, 374) with delta (0, 0)
Screenshot: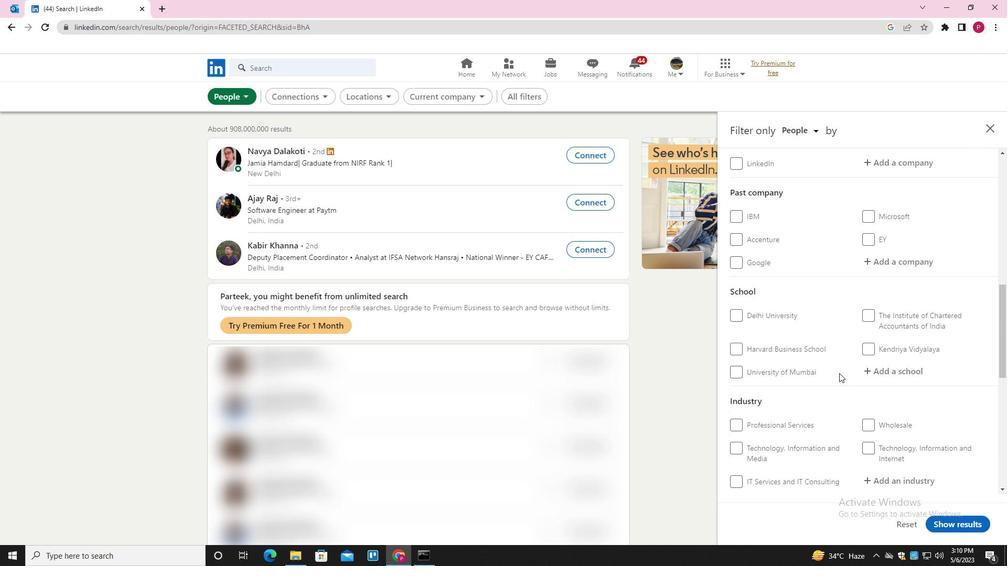 
Action: Mouse scrolled (839, 374) with delta (0, 0)
Screenshot: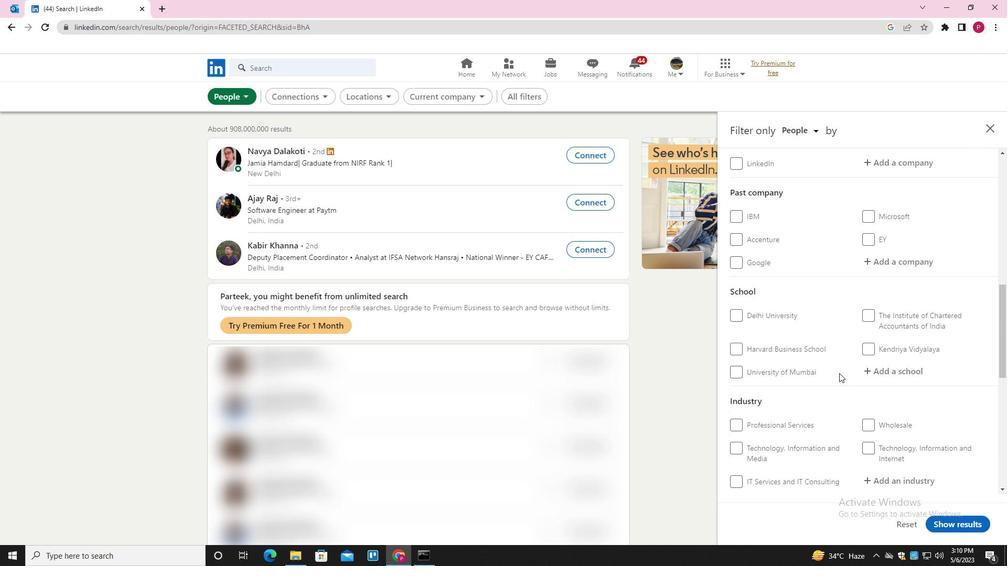 
Action: Mouse moved to (915, 375)
Screenshot: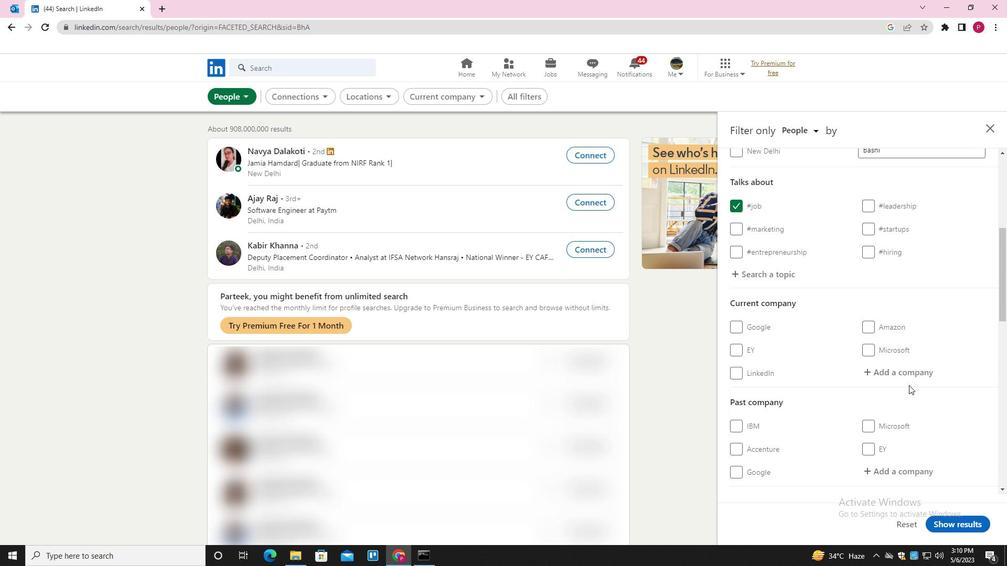 
Action: Mouse pressed left at (915, 375)
Screenshot: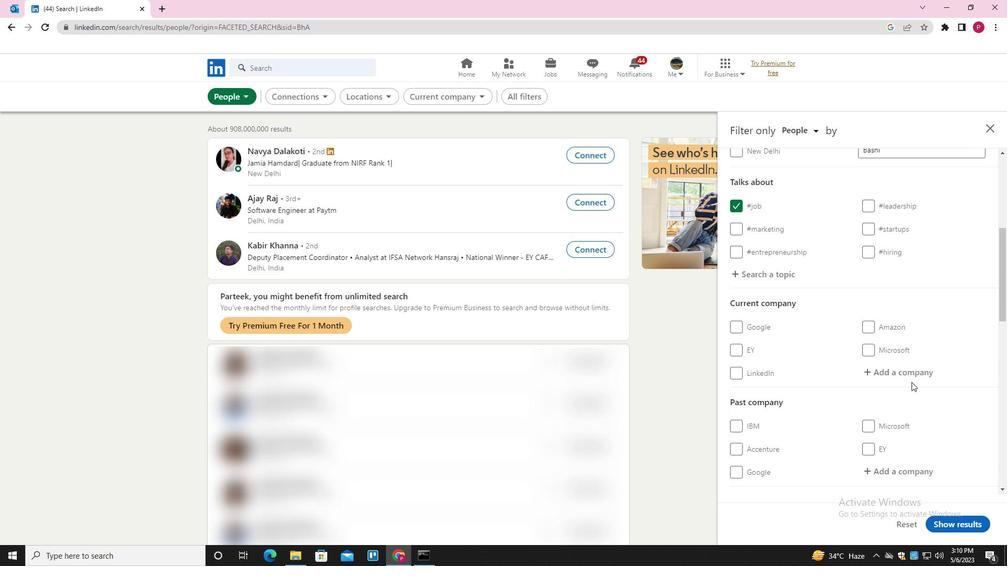 
Action: Key pressed <Key.shift><Key.shift><Key.shift><Key.shift><Key.shift>KOTAK<Key.space><Key.shift>LIFE<Key.space><Key.down><Key.enter>
Screenshot: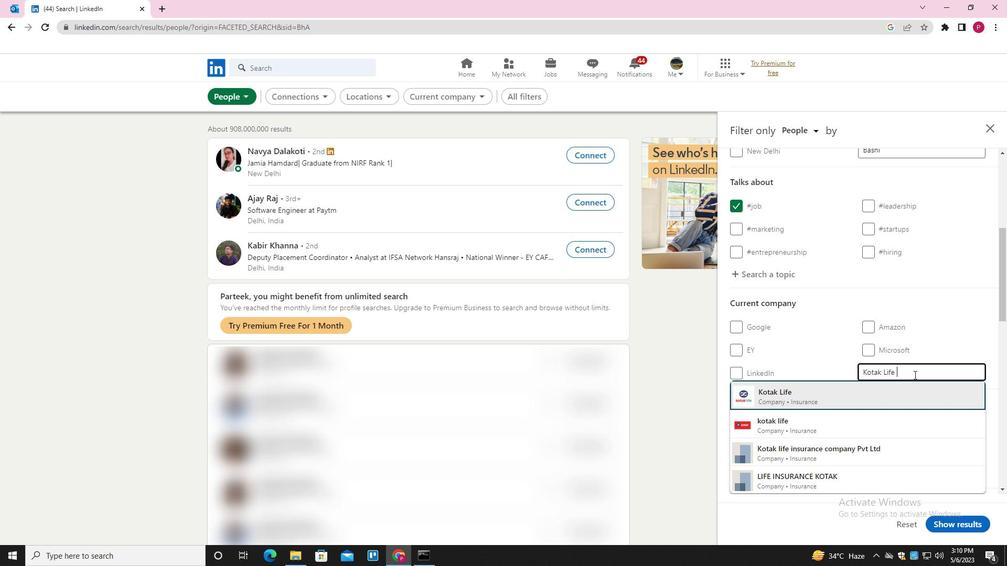 
Action: Mouse moved to (887, 357)
Screenshot: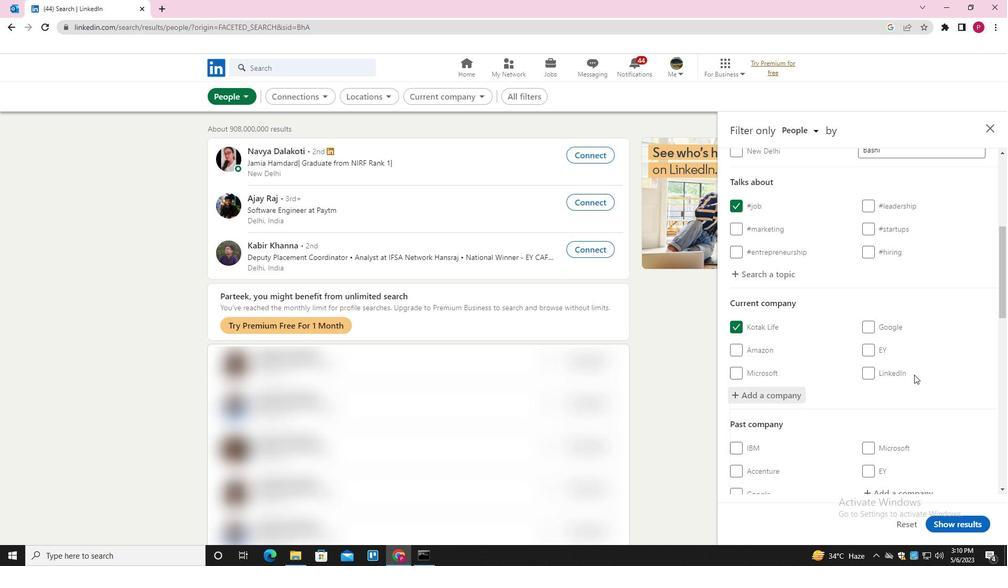 
Action: Mouse scrolled (887, 356) with delta (0, 0)
Screenshot: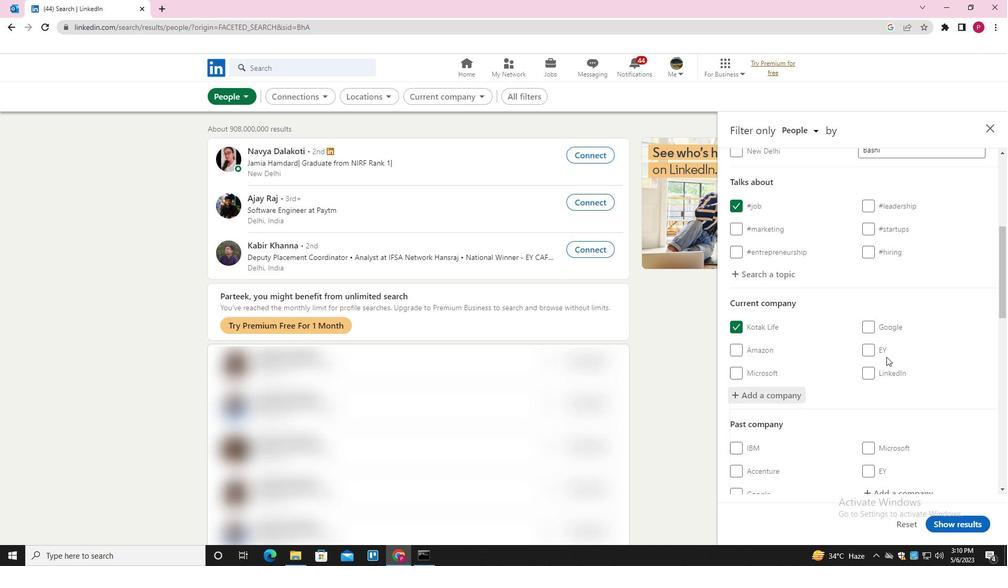 
Action: Mouse scrolled (887, 356) with delta (0, 0)
Screenshot: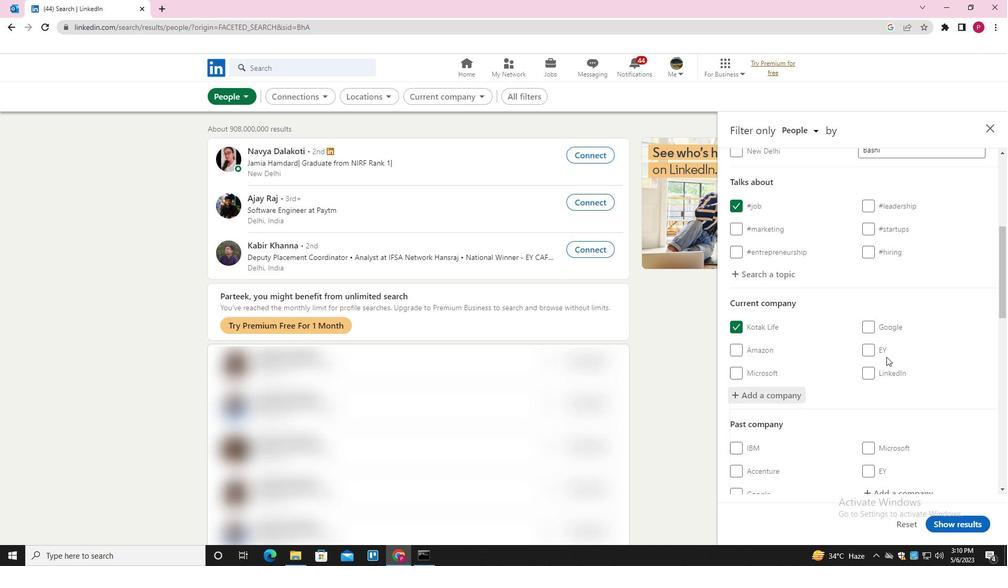 
Action: Mouse scrolled (887, 356) with delta (0, 0)
Screenshot: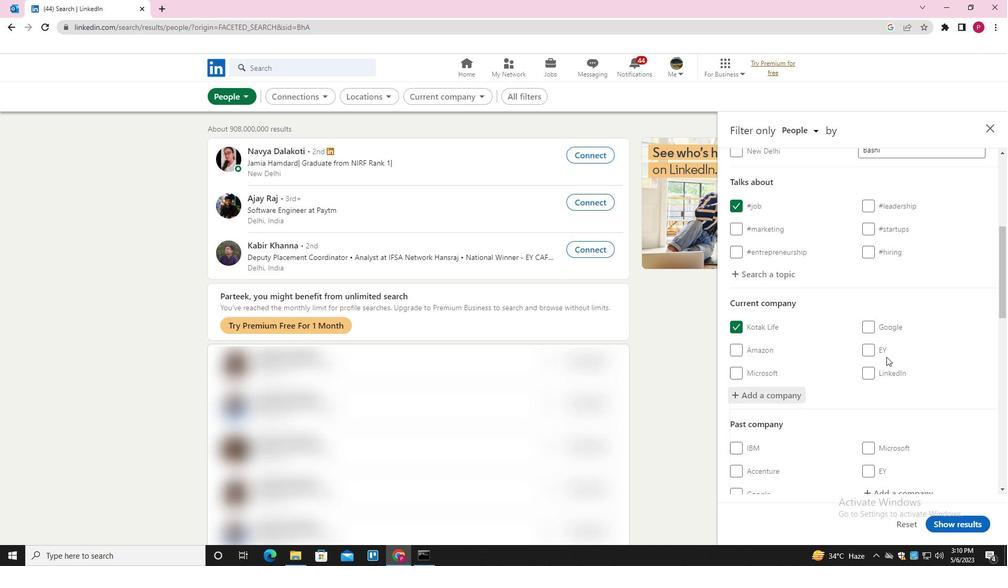 
Action: Mouse scrolled (887, 356) with delta (0, 0)
Screenshot: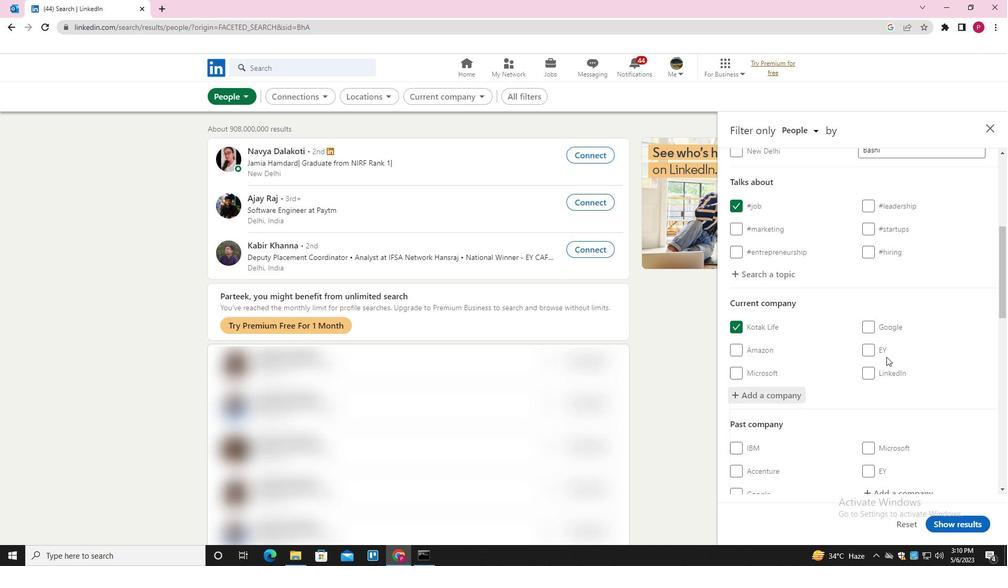 
Action: Mouse moved to (864, 379)
Screenshot: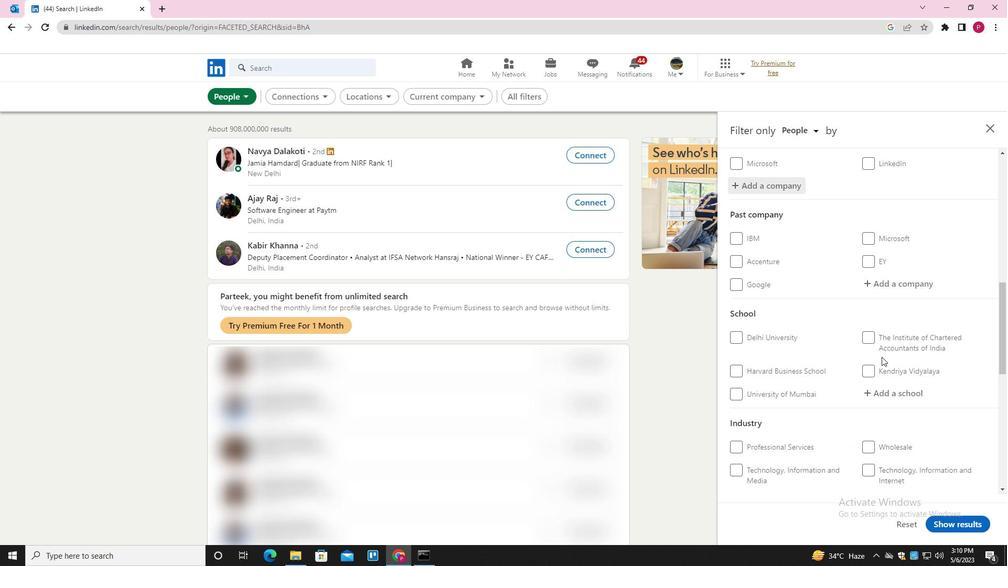
Action: Mouse scrolled (864, 379) with delta (0, 0)
Screenshot: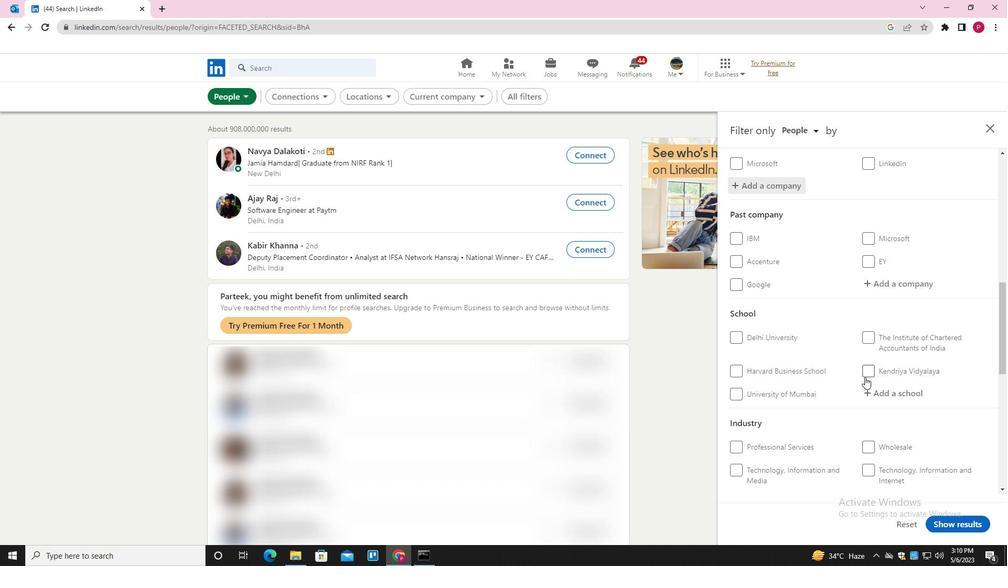 
Action: Mouse scrolled (864, 379) with delta (0, 0)
Screenshot: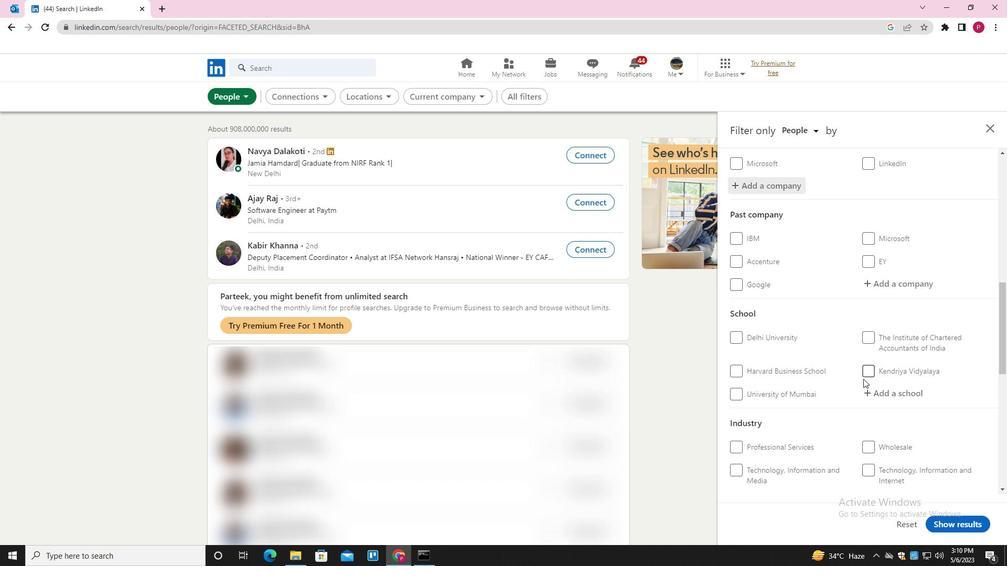 
Action: Mouse moved to (887, 291)
Screenshot: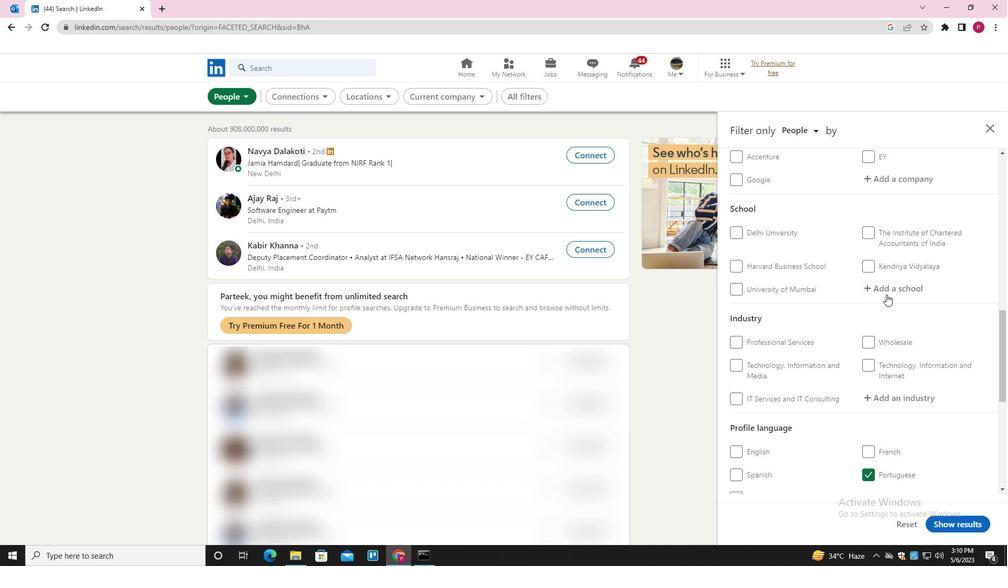 
Action: Mouse pressed left at (887, 291)
Screenshot: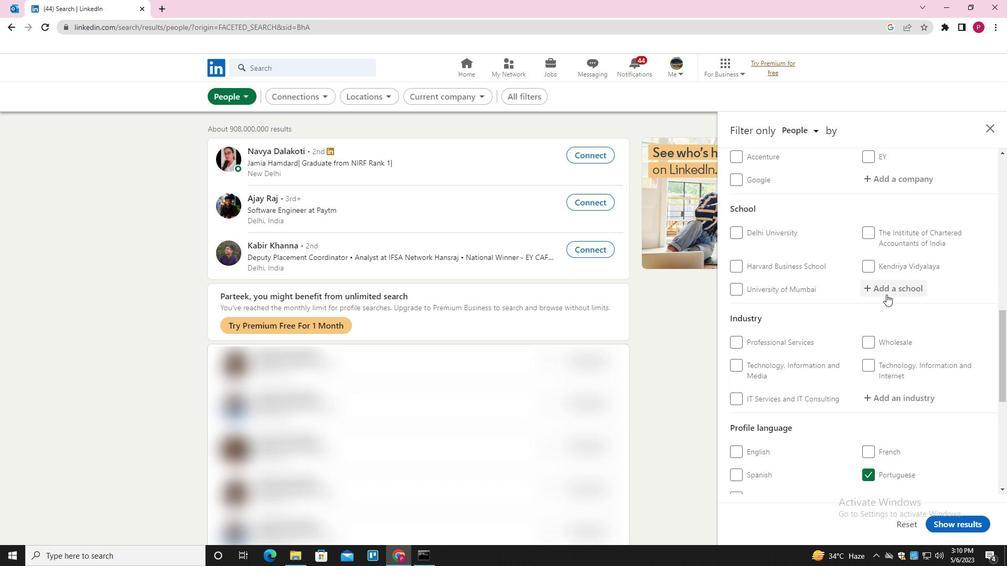 
Action: Key pressed <Key.shift><Key.shift><Key.shift><Key.shift><Key.shift><Key.shift><Key.shift><Key.shift>BABU<Key.space>N<Key.backspace>BANARASI<Key.space><Key.down><Key.down><Key.enter>
Screenshot: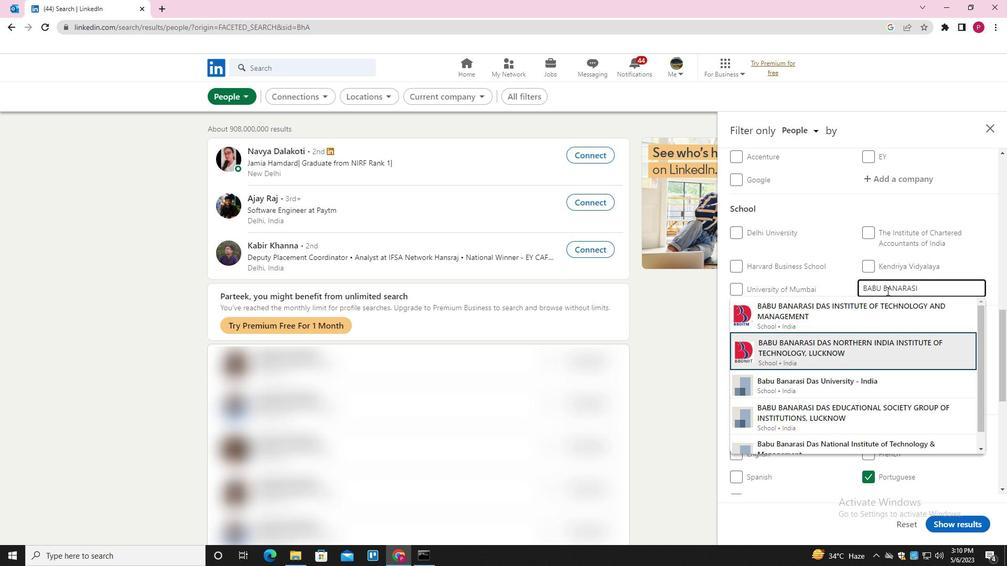 
Action: Mouse moved to (876, 300)
Screenshot: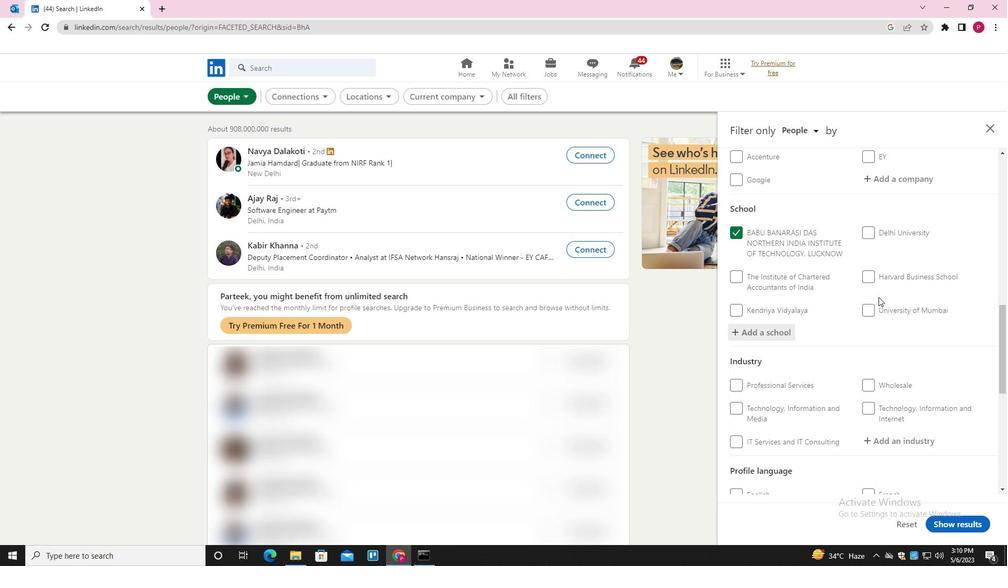 
Action: Mouse scrolled (876, 299) with delta (0, 0)
Screenshot: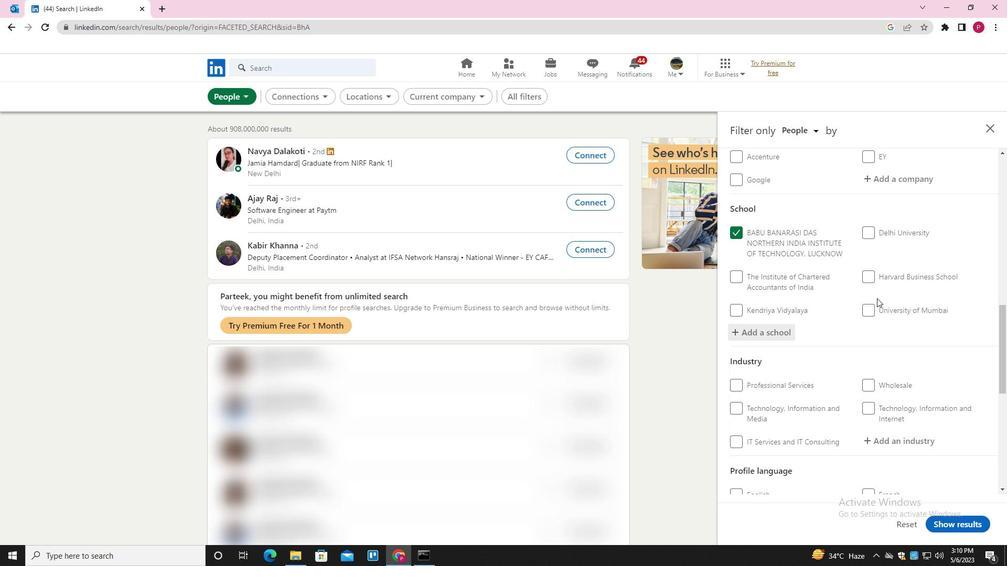 
Action: Mouse scrolled (876, 299) with delta (0, 0)
Screenshot: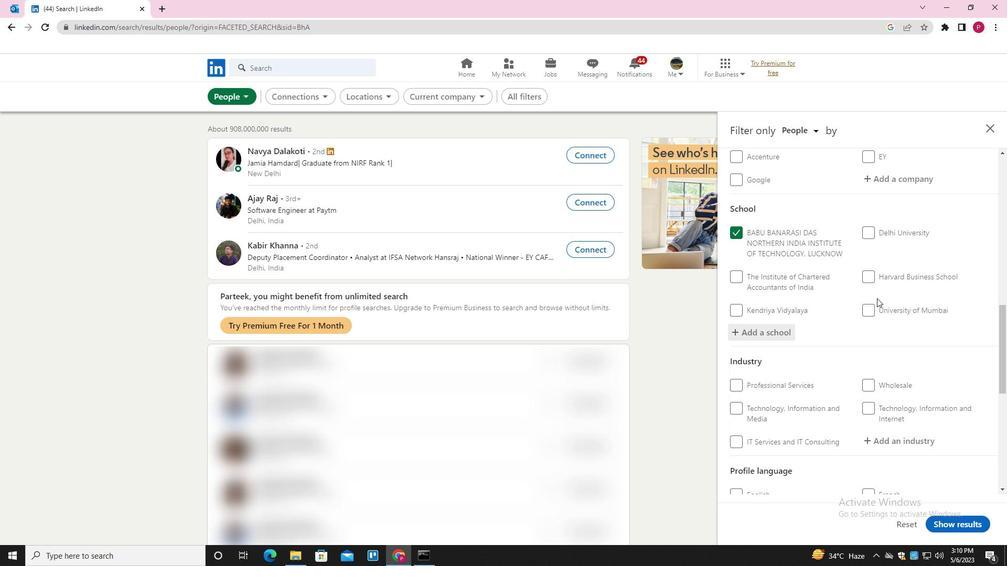 
Action: Mouse scrolled (876, 299) with delta (0, 0)
Screenshot: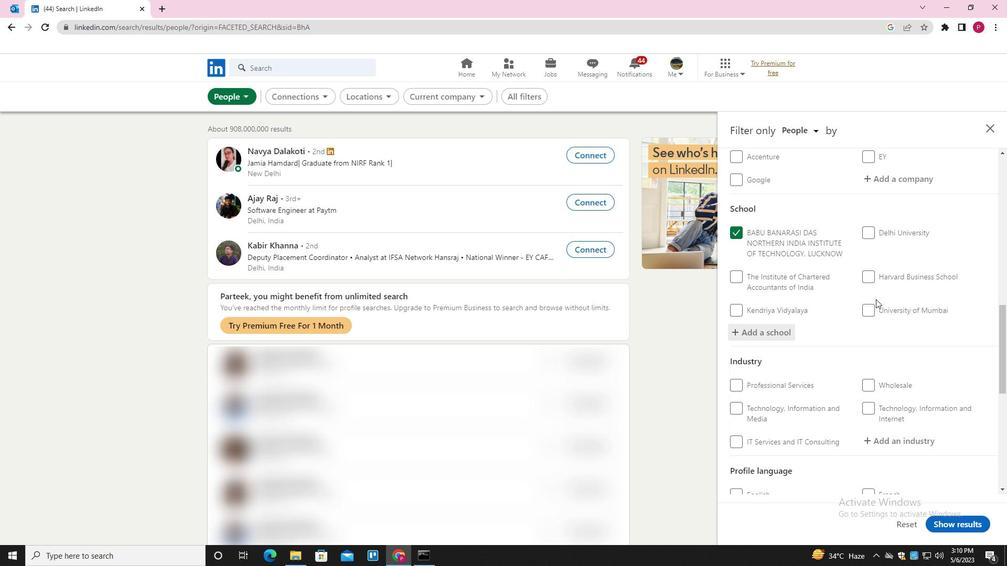 
Action: Mouse scrolled (876, 299) with delta (0, 0)
Screenshot: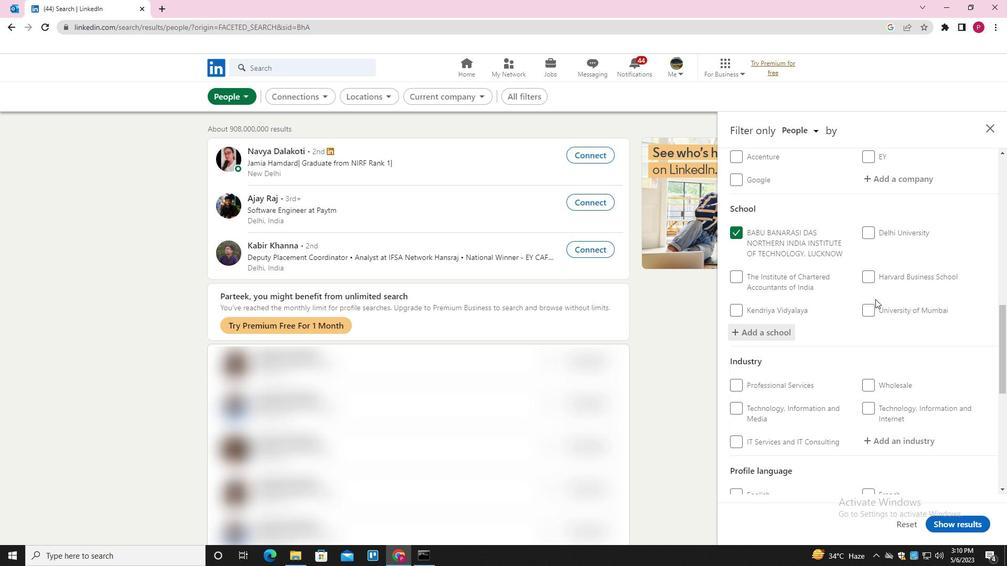 
Action: Mouse moved to (903, 233)
Screenshot: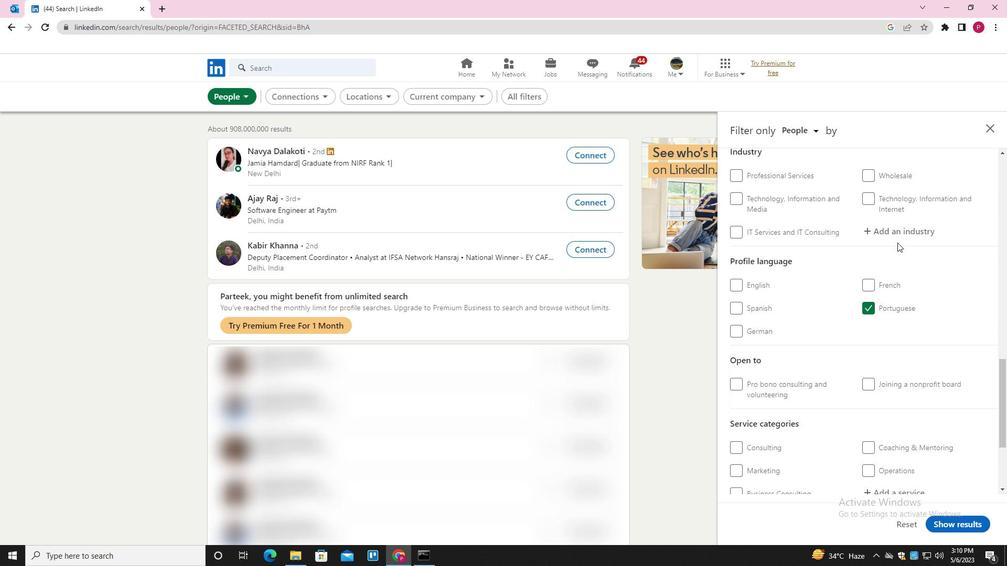 
Action: Mouse pressed left at (903, 233)
Screenshot: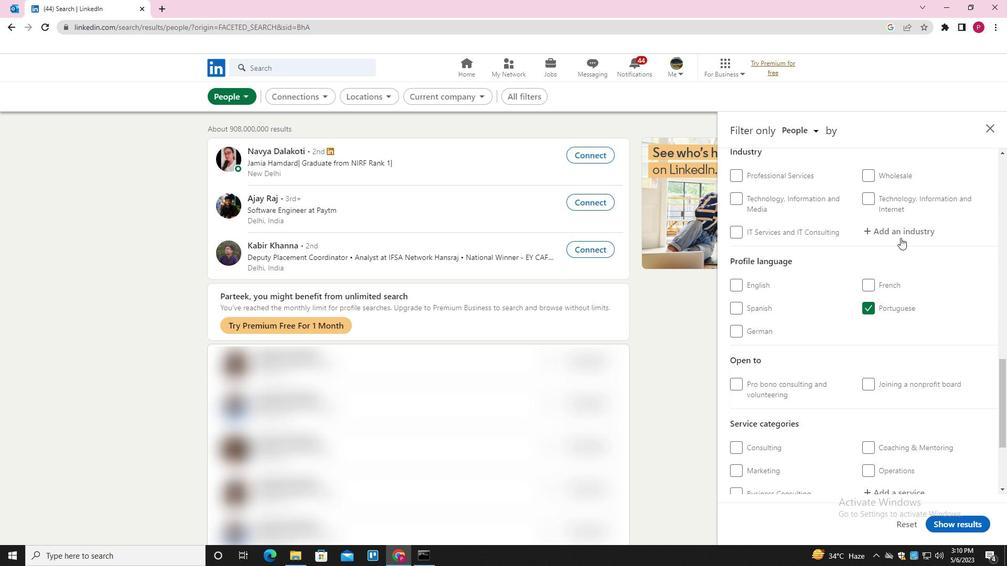 
Action: Key pressed <Key.shift>PUBLIC<Key.space><Key.shift>ASSISTANCE<Key.down><Key.enter>
Screenshot: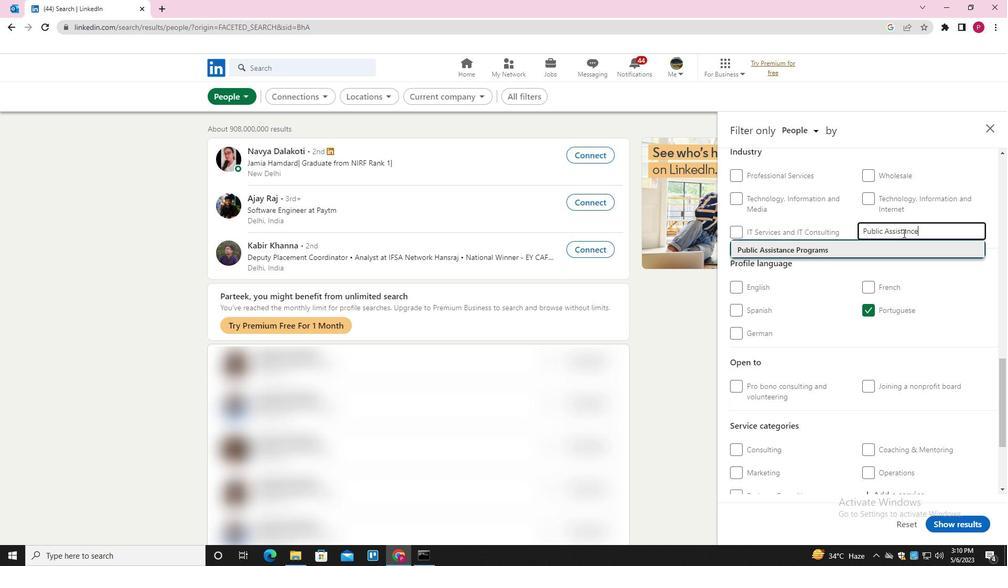 
Action: Mouse moved to (880, 258)
Screenshot: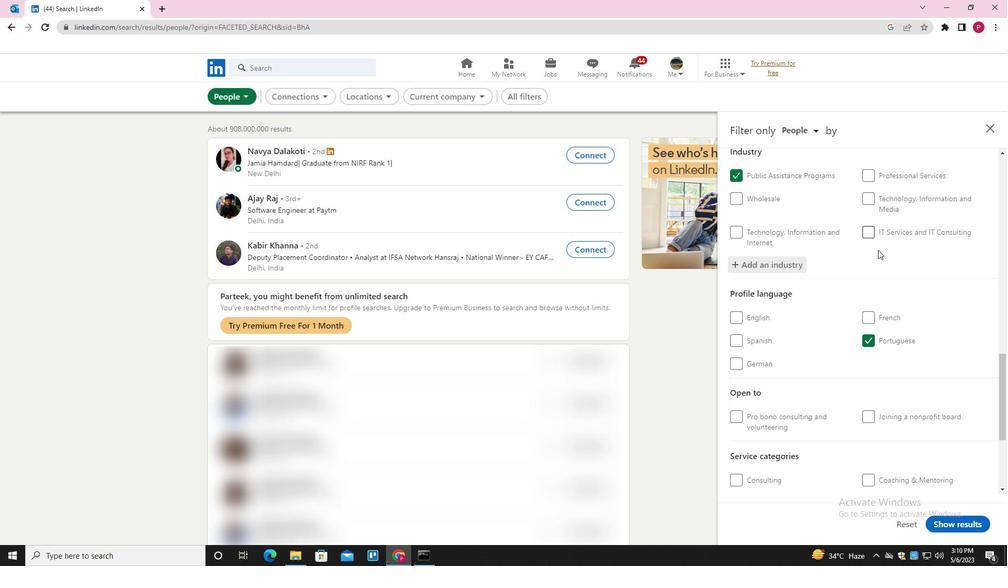 
Action: Mouse scrolled (880, 258) with delta (0, 0)
Screenshot: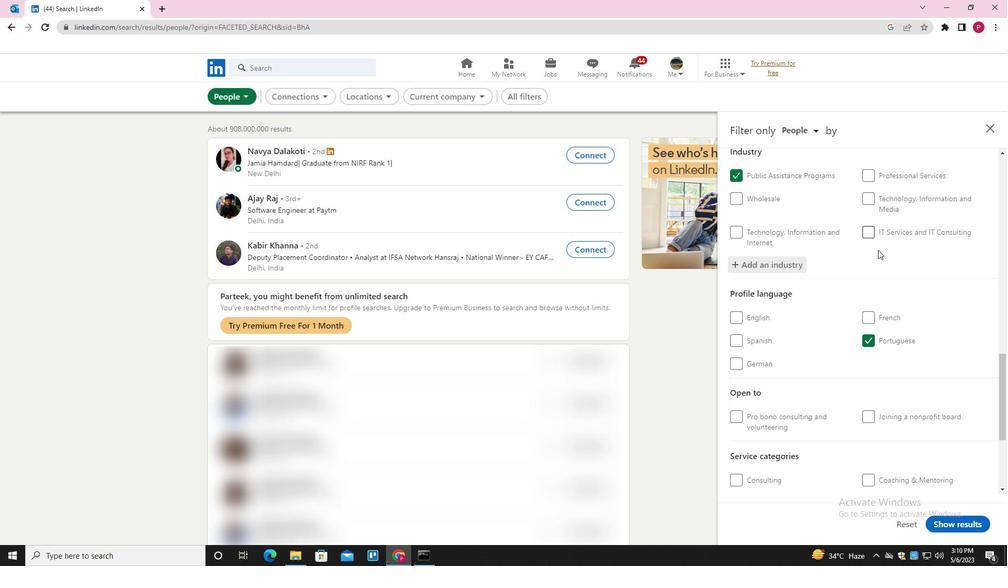 
Action: Mouse moved to (880, 259)
Screenshot: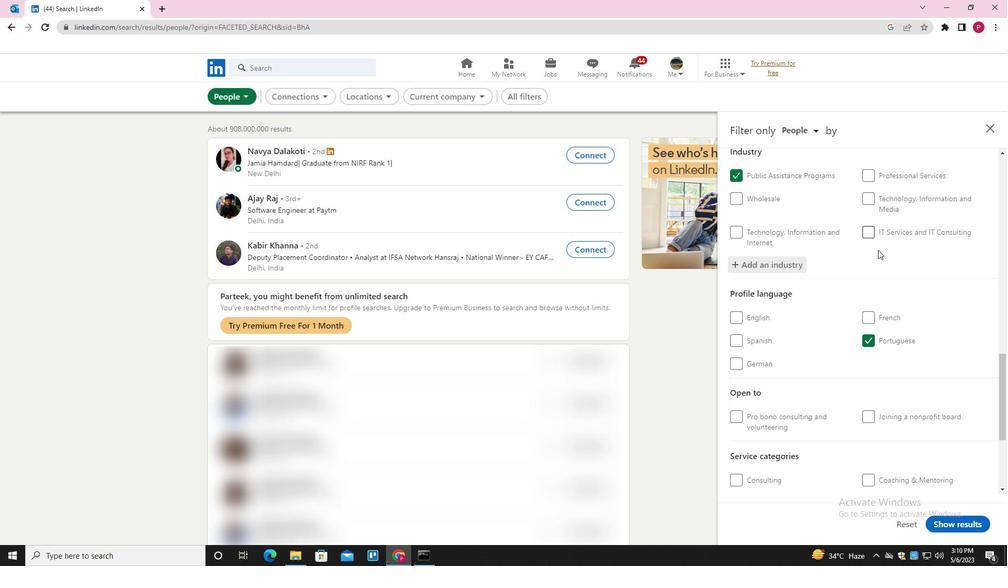
Action: Mouse scrolled (880, 258) with delta (0, 0)
Screenshot: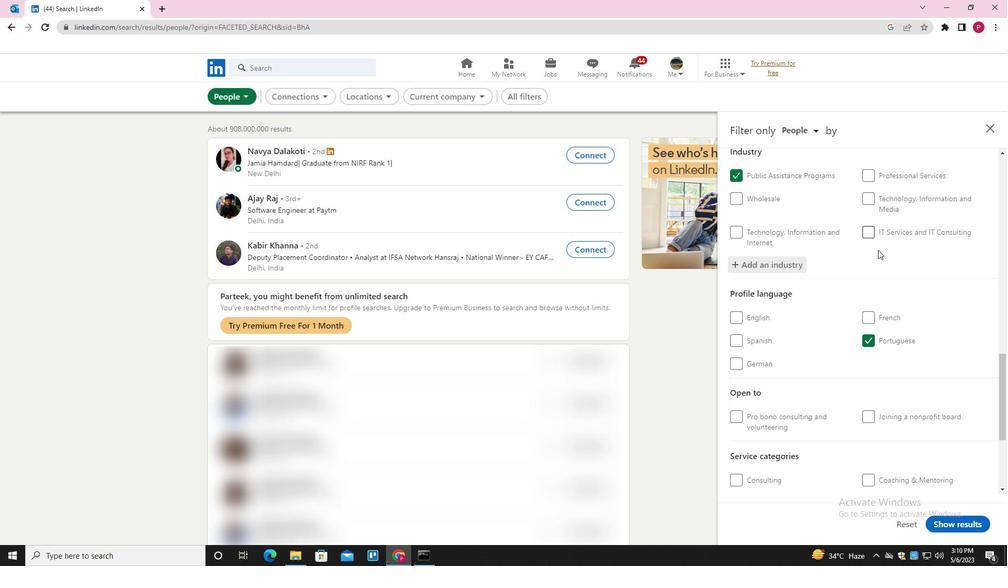 
Action: Mouse moved to (880, 262)
Screenshot: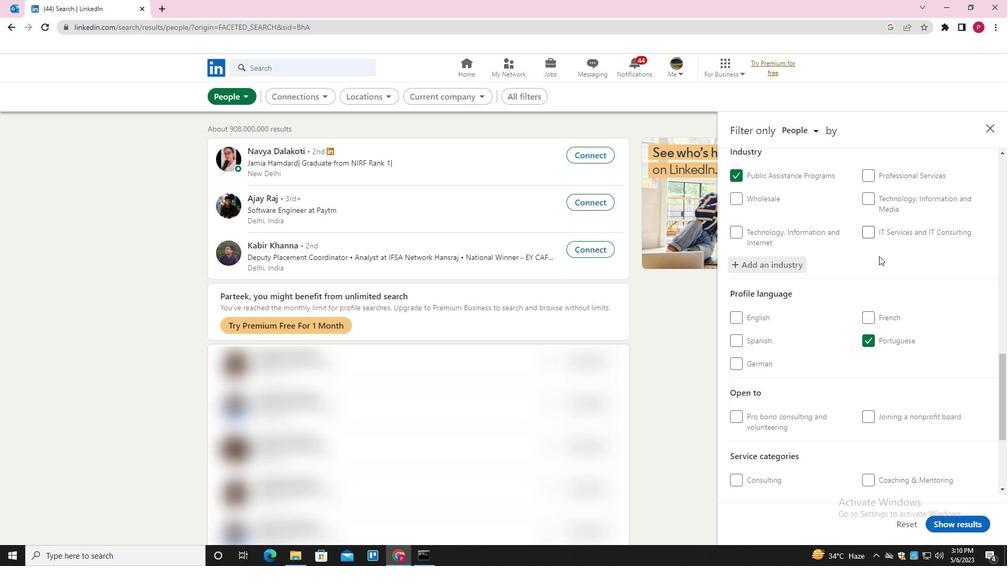 
Action: Mouse scrolled (880, 261) with delta (0, 0)
Screenshot: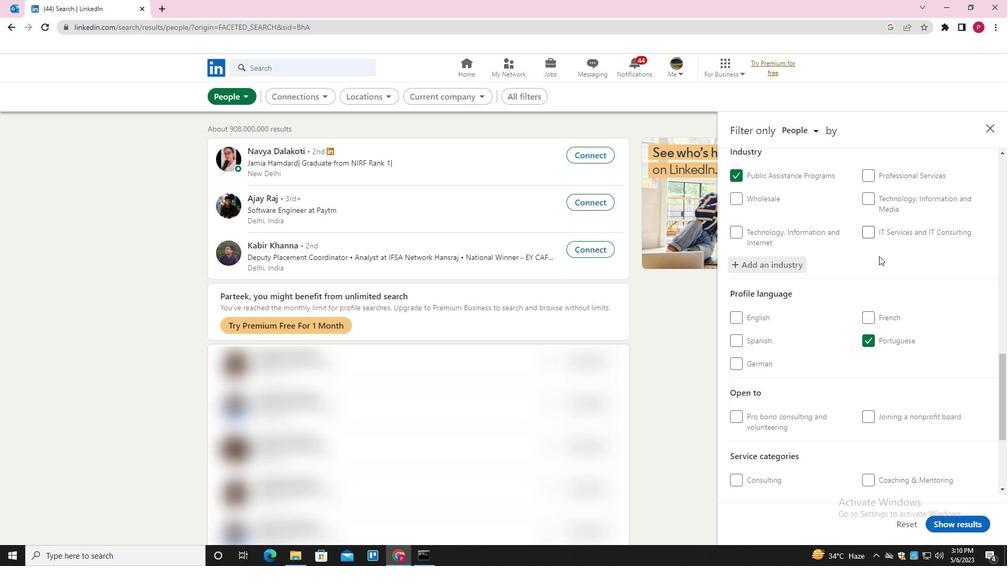 
Action: Mouse moved to (881, 264)
Screenshot: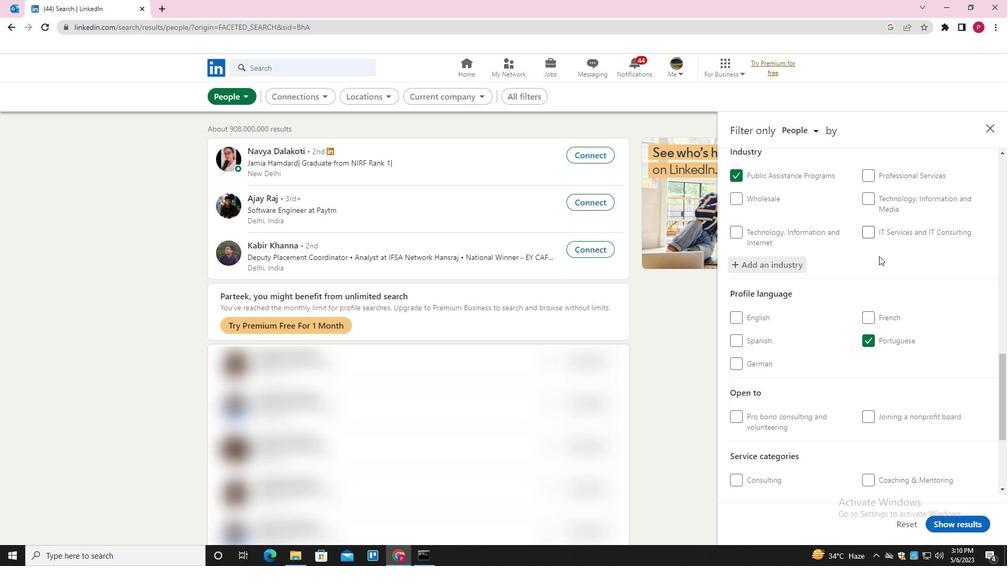 
Action: Mouse scrolled (881, 264) with delta (0, 0)
Screenshot: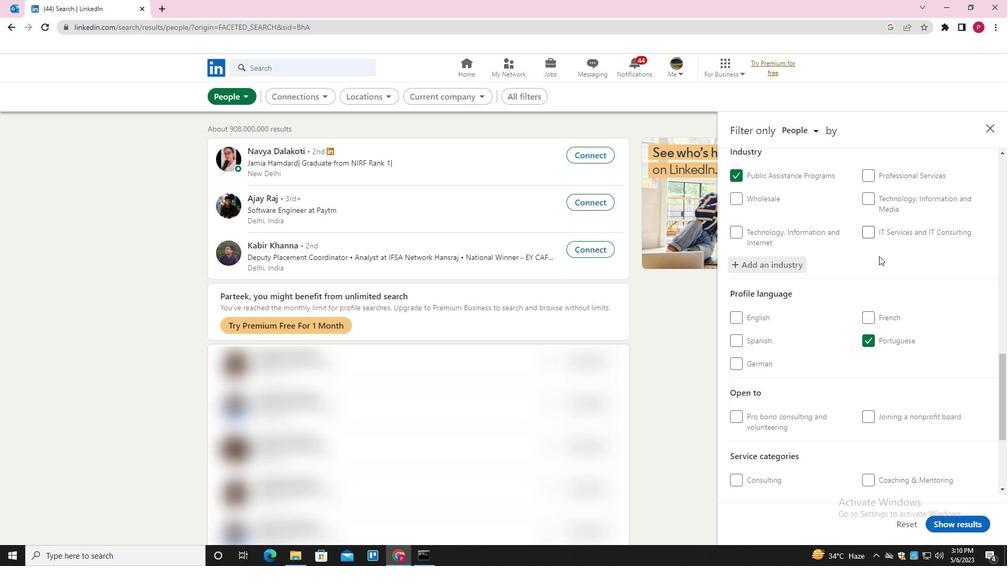 
Action: Mouse moved to (882, 270)
Screenshot: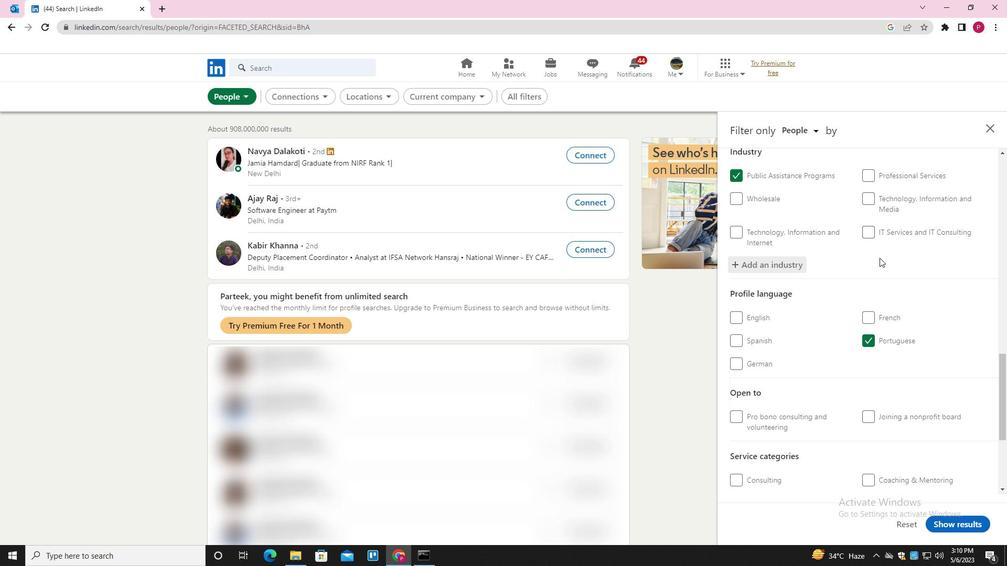 
Action: Mouse scrolled (882, 270) with delta (0, 0)
Screenshot: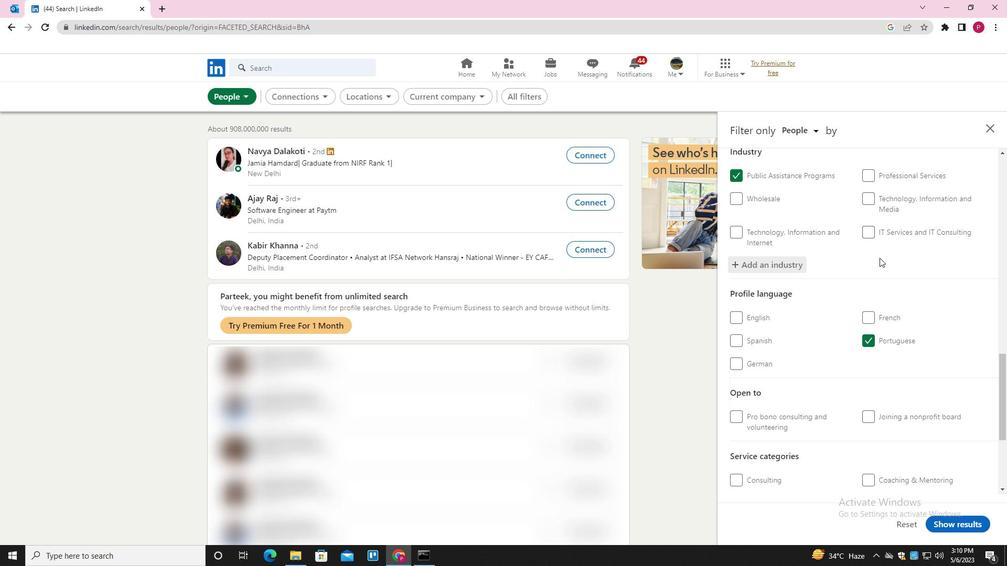 
Action: Mouse moved to (892, 343)
Screenshot: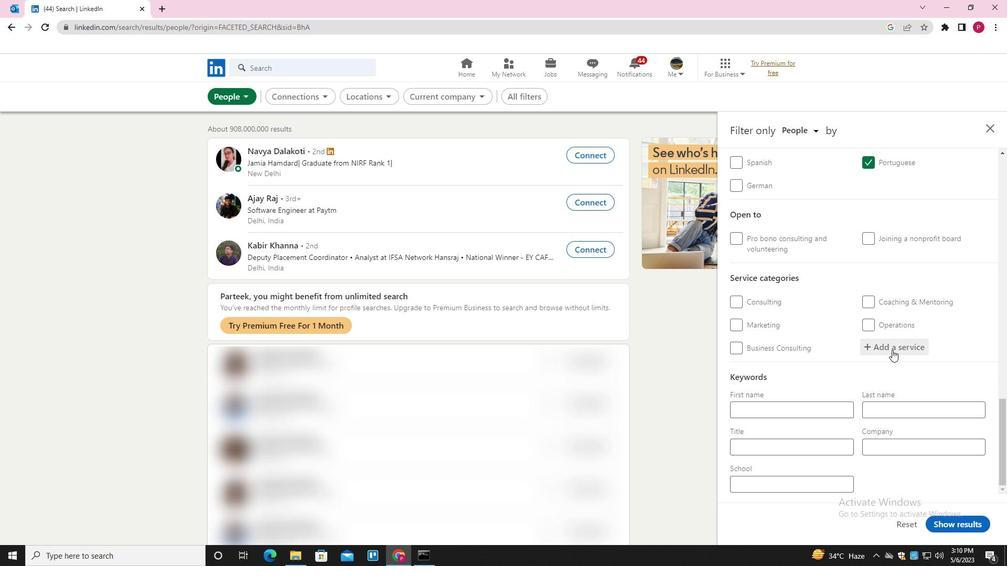 
Action: Mouse pressed left at (892, 343)
Screenshot: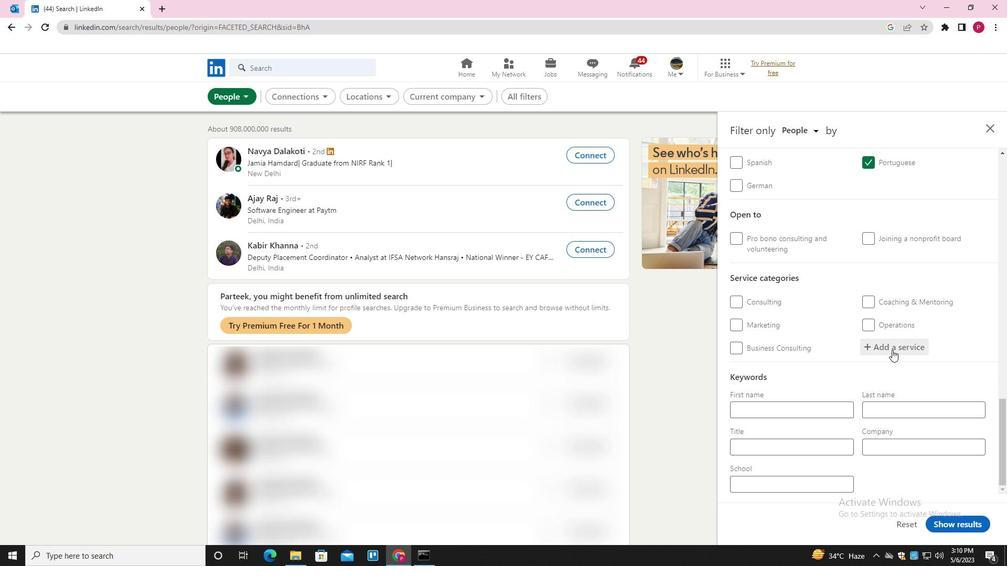 
Action: Mouse moved to (891, 343)
Screenshot: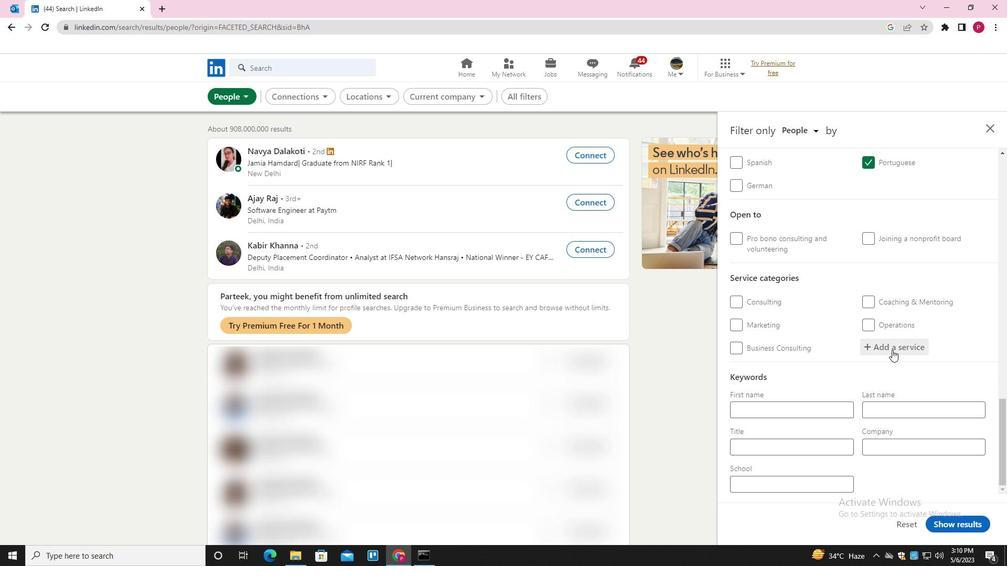 
Action: Key pressed <Key.shift><Key.shift><Key.shift><Key.shift><Key.shift><Key.shift>TECHNICAL<Key.down><Key.enter>
Screenshot: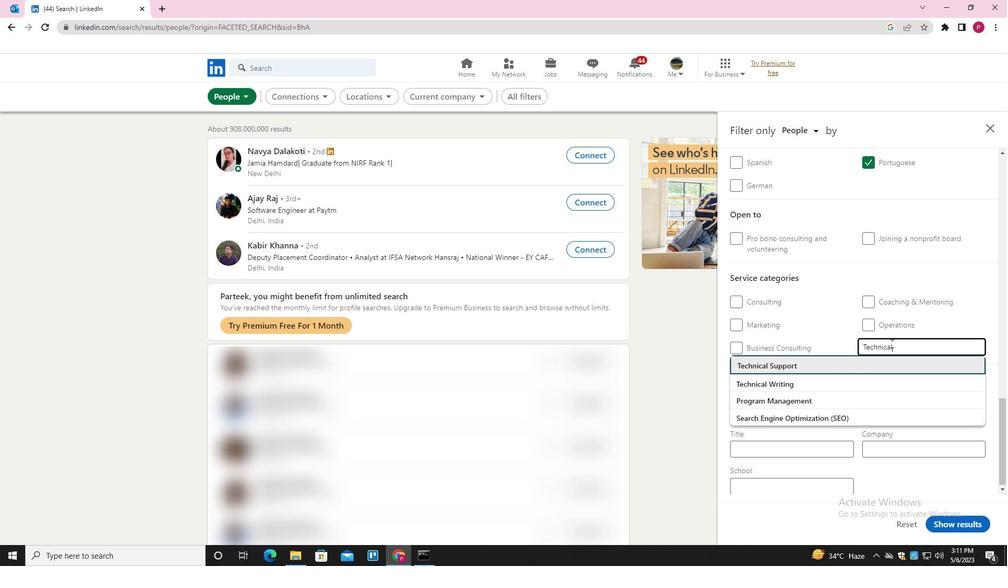 
Action: Mouse scrolled (891, 343) with delta (0, 0)
Screenshot: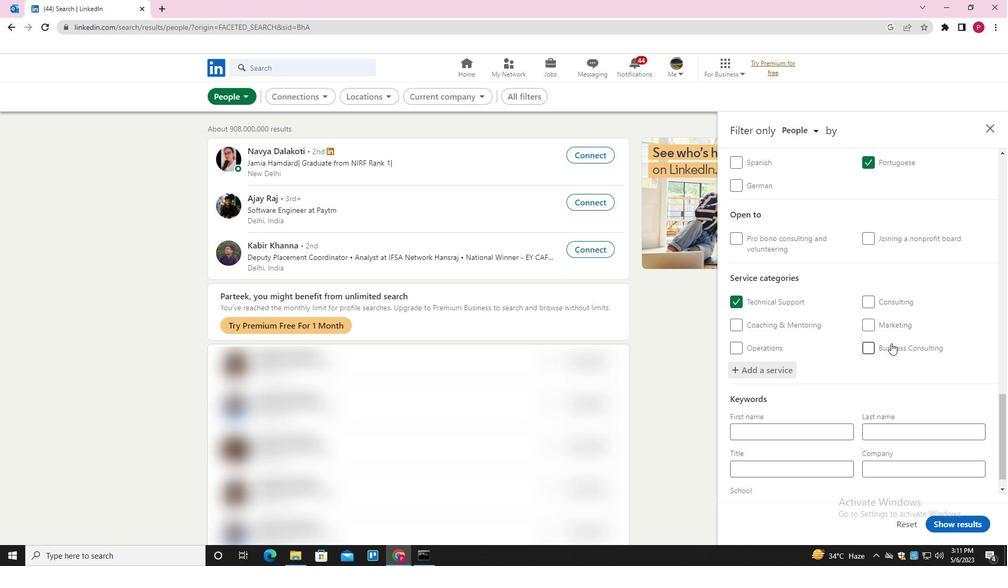 
Action: Mouse scrolled (891, 343) with delta (0, 0)
Screenshot: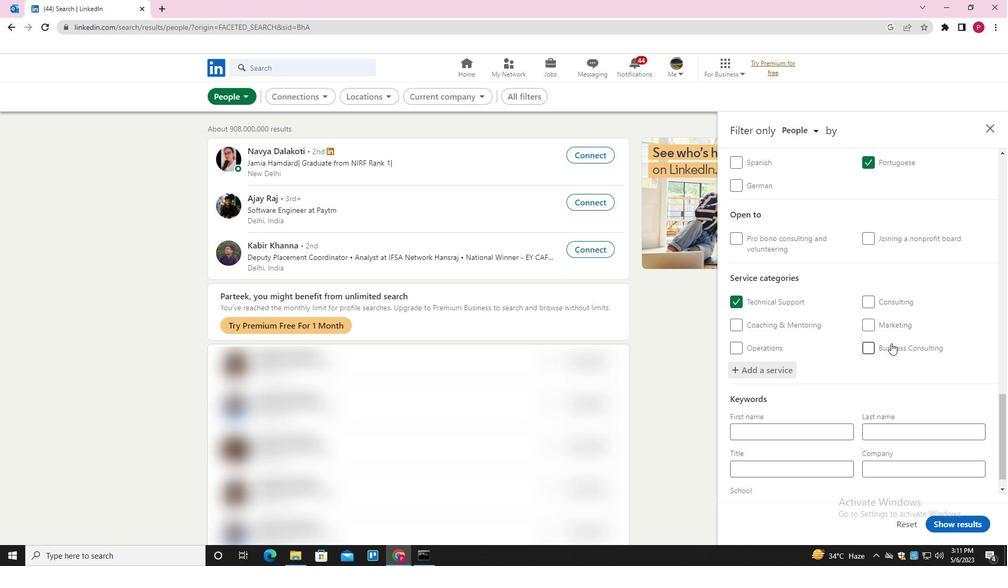 
Action: Mouse scrolled (891, 343) with delta (0, 0)
Screenshot: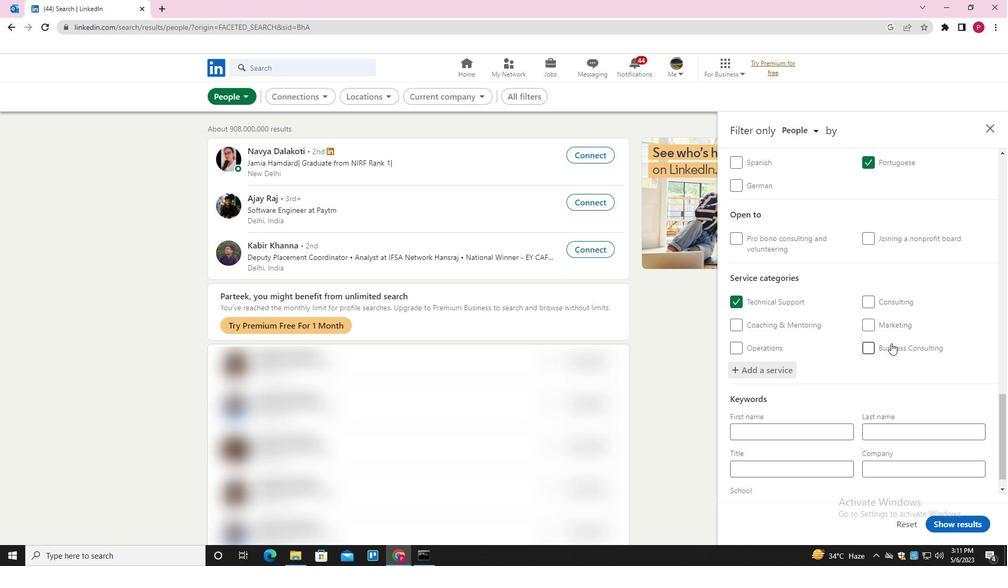 
Action: Mouse moved to (826, 446)
Screenshot: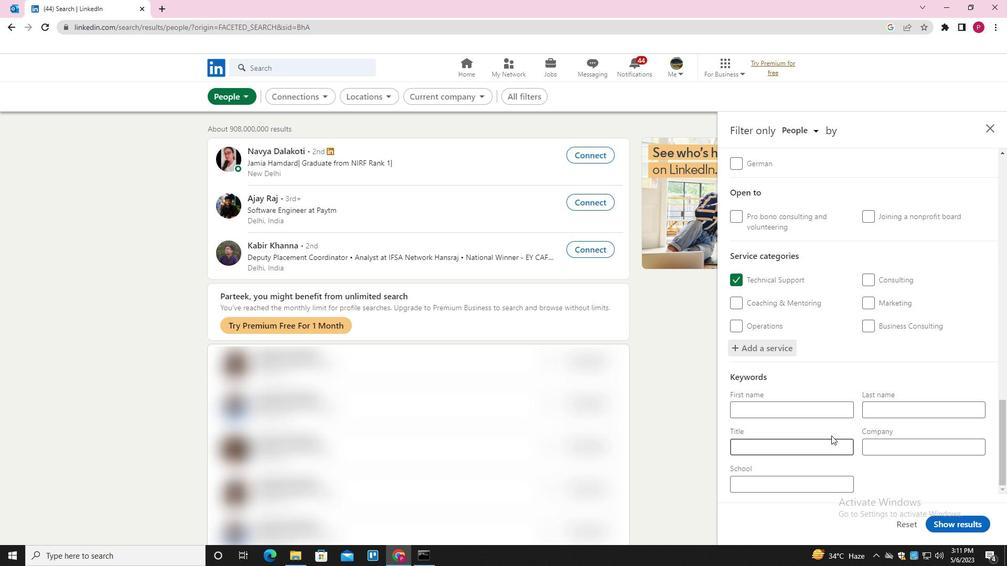 
Action: Mouse pressed left at (826, 446)
Screenshot: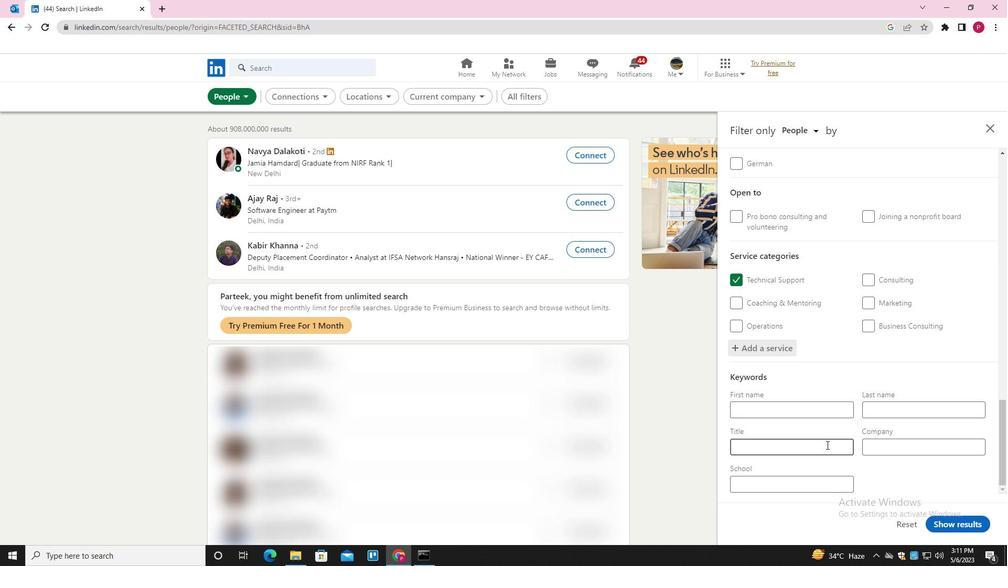 
Action: Key pressed <Key.shift><Key.shift>CHE<Key.backspace>IEF
Screenshot: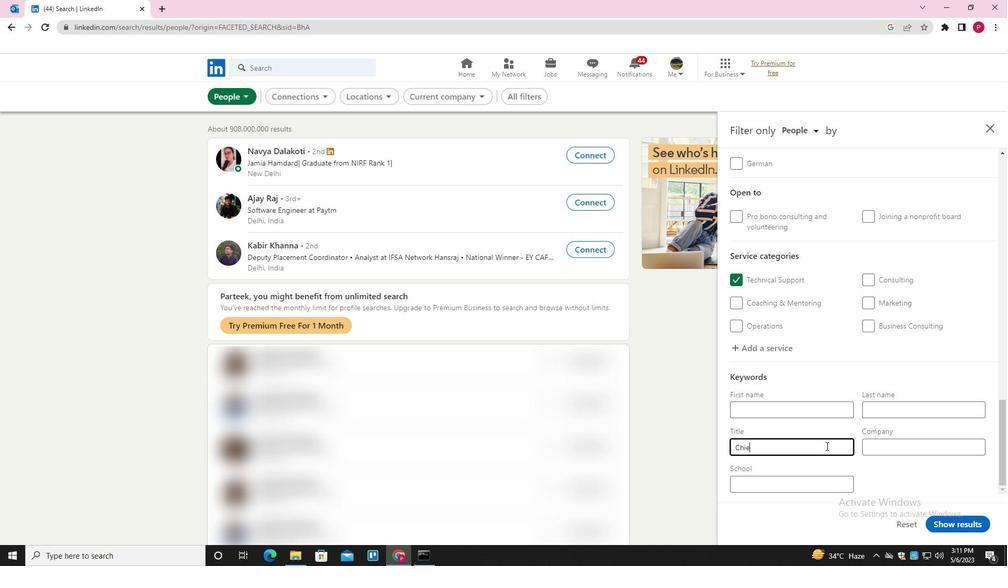 
Action: Mouse moved to (969, 527)
Screenshot: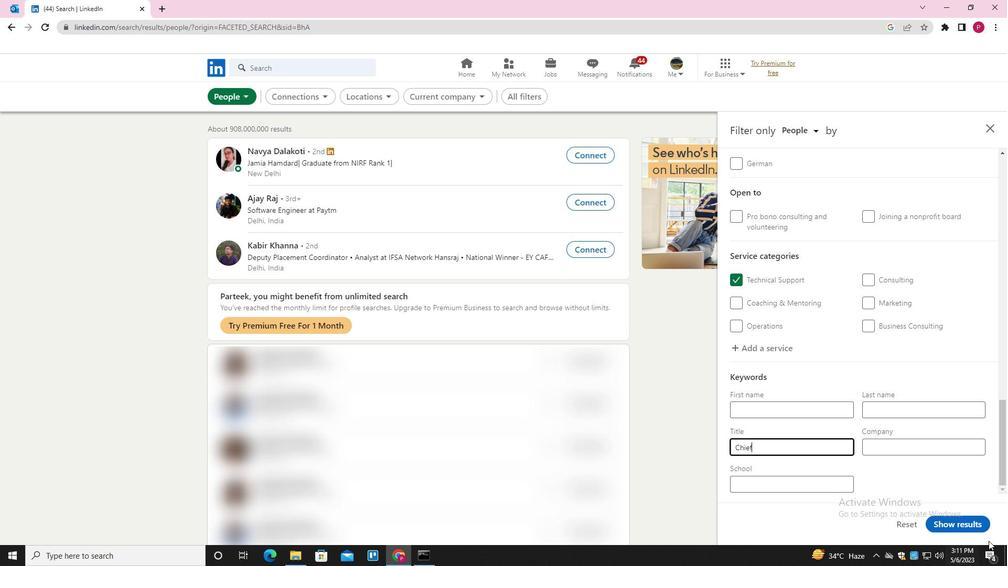 
Action: Mouse pressed left at (969, 527)
Screenshot: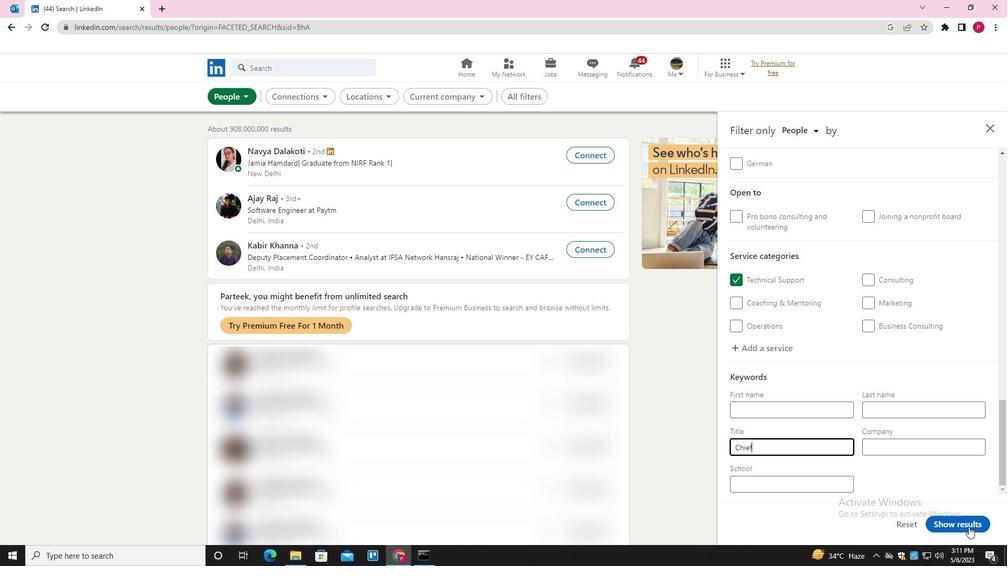 
Action: Mouse moved to (413, 248)
Screenshot: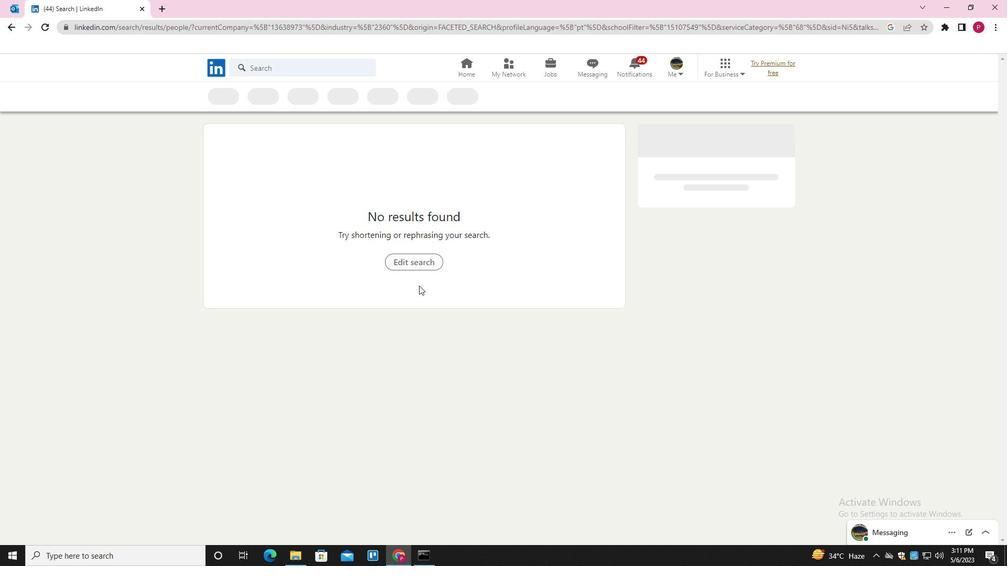 
